Task: Add Vital Proteins Orange Morning Get Up & Glow to the cart.
Action: Mouse moved to (275, 117)
Screenshot: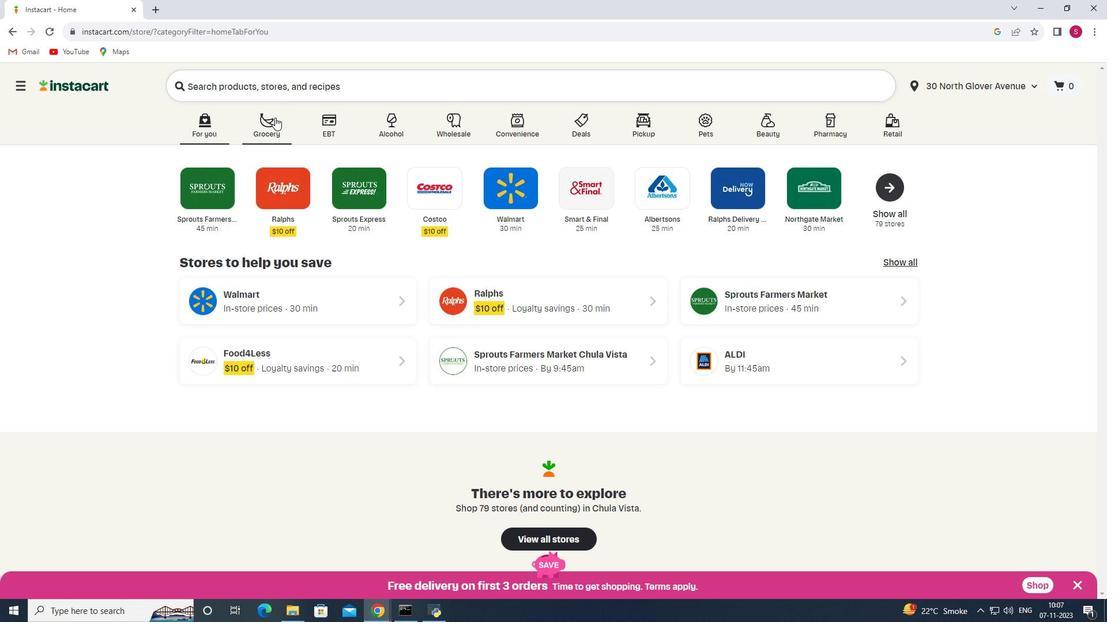 
Action: Mouse pressed left at (275, 117)
Screenshot: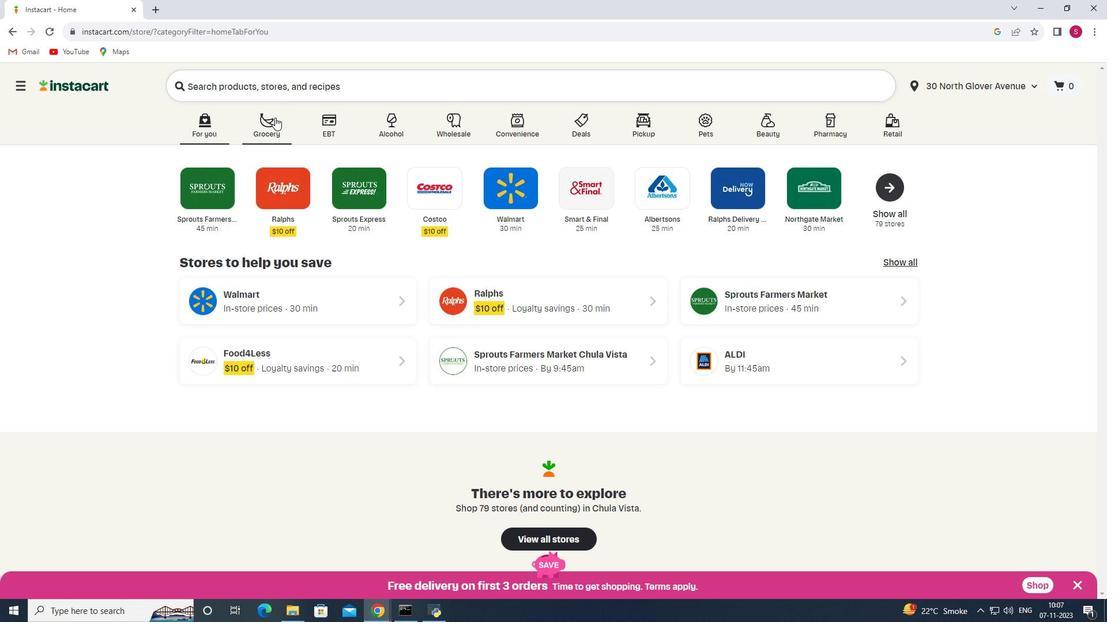
Action: Mouse moved to (279, 323)
Screenshot: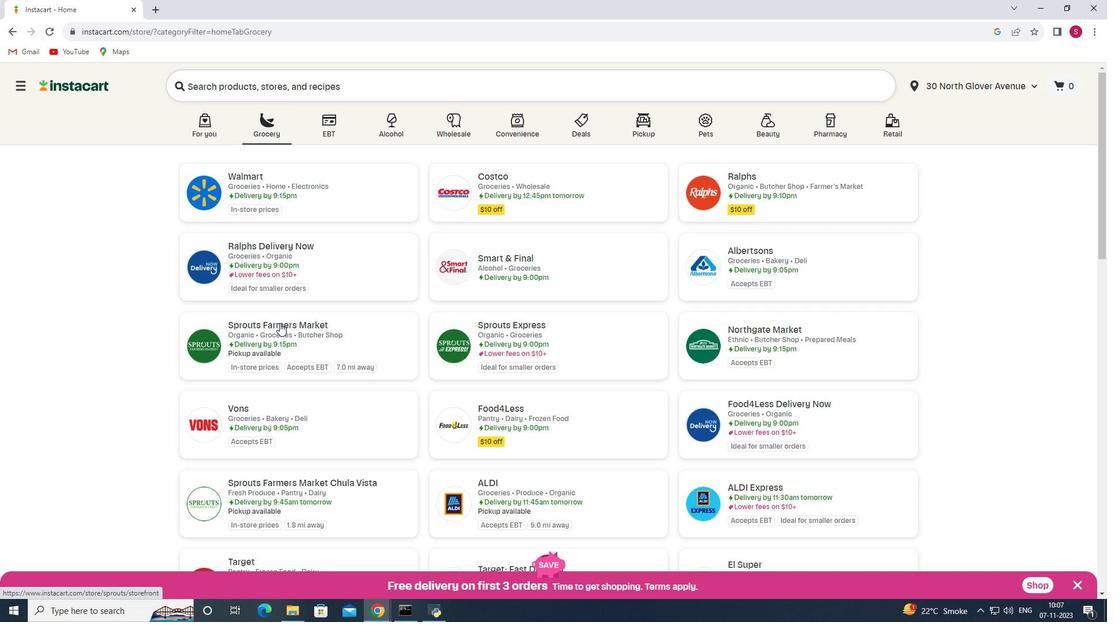 
Action: Mouse pressed left at (279, 323)
Screenshot: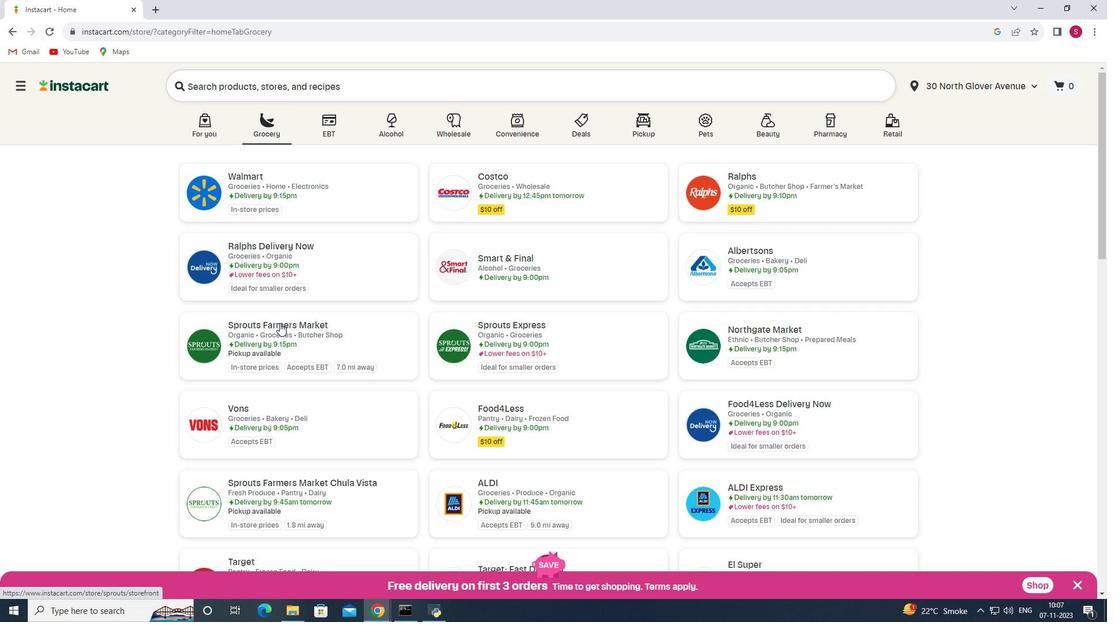 
Action: Mouse moved to (53, 366)
Screenshot: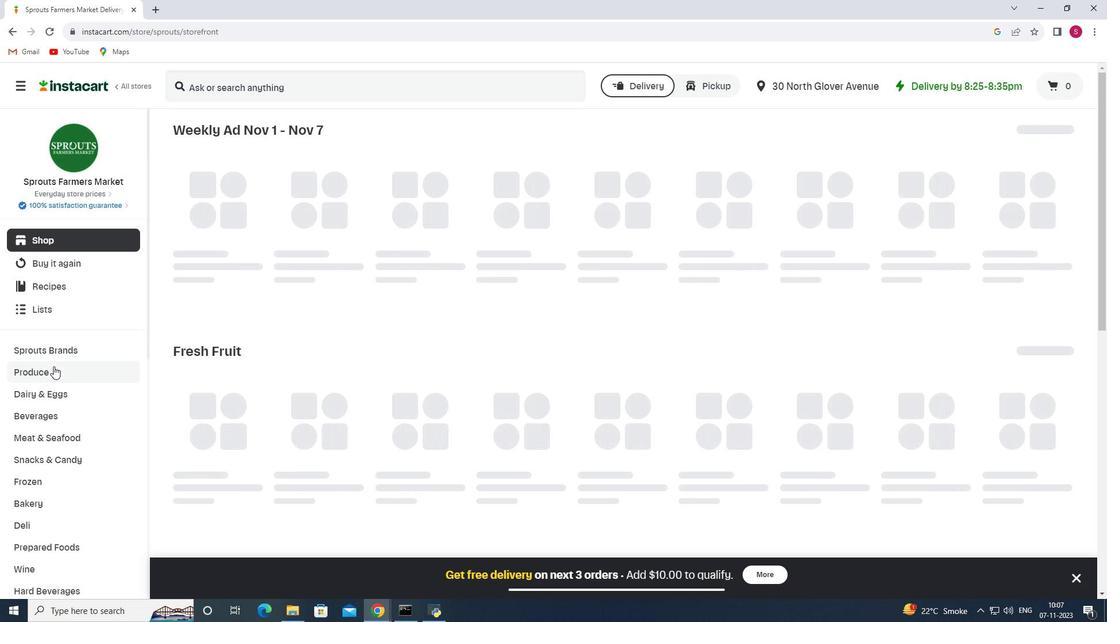 
Action: Mouse scrolled (53, 366) with delta (0, 0)
Screenshot: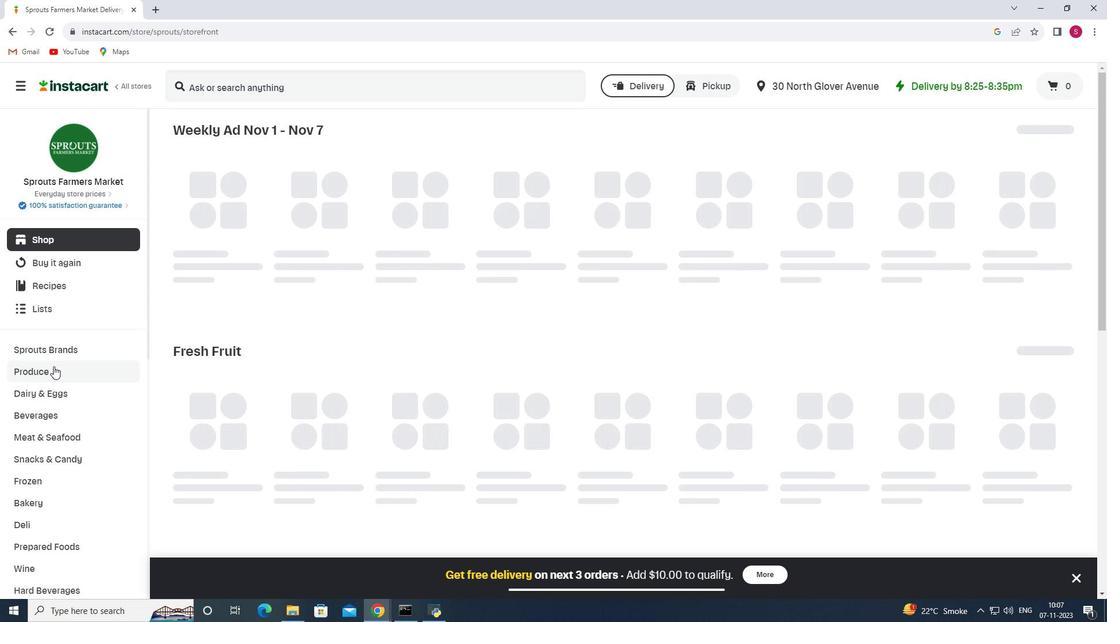 
Action: Mouse scrolled (53, 366) with delta (0, 0)
Screenshot: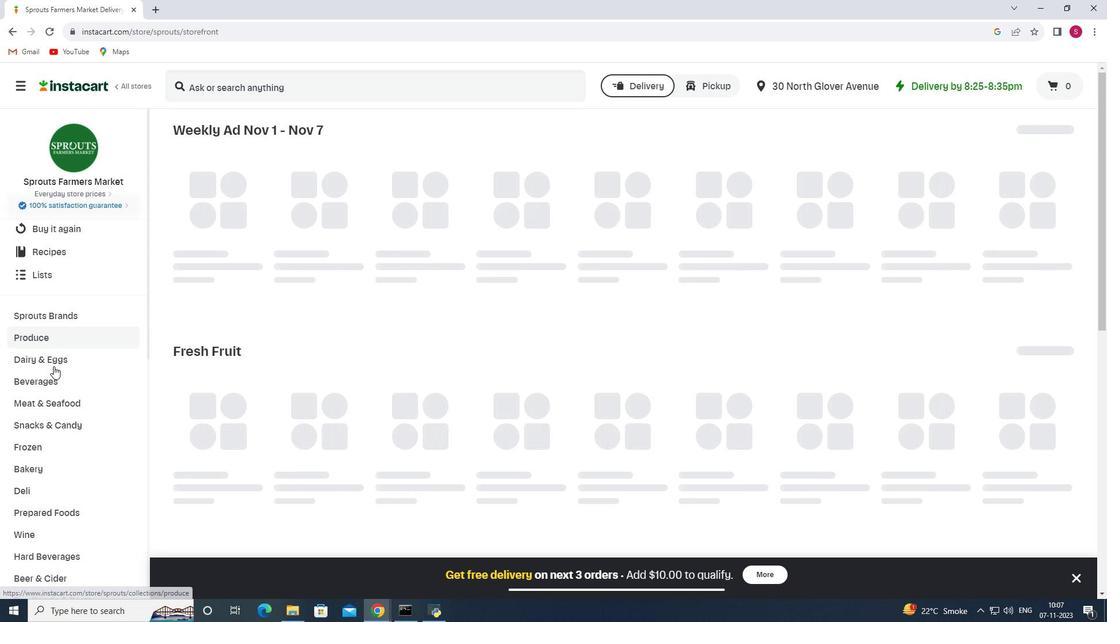 
Action: Mouse scrolled (53, 366) with delta (0, 0)
Screenshot: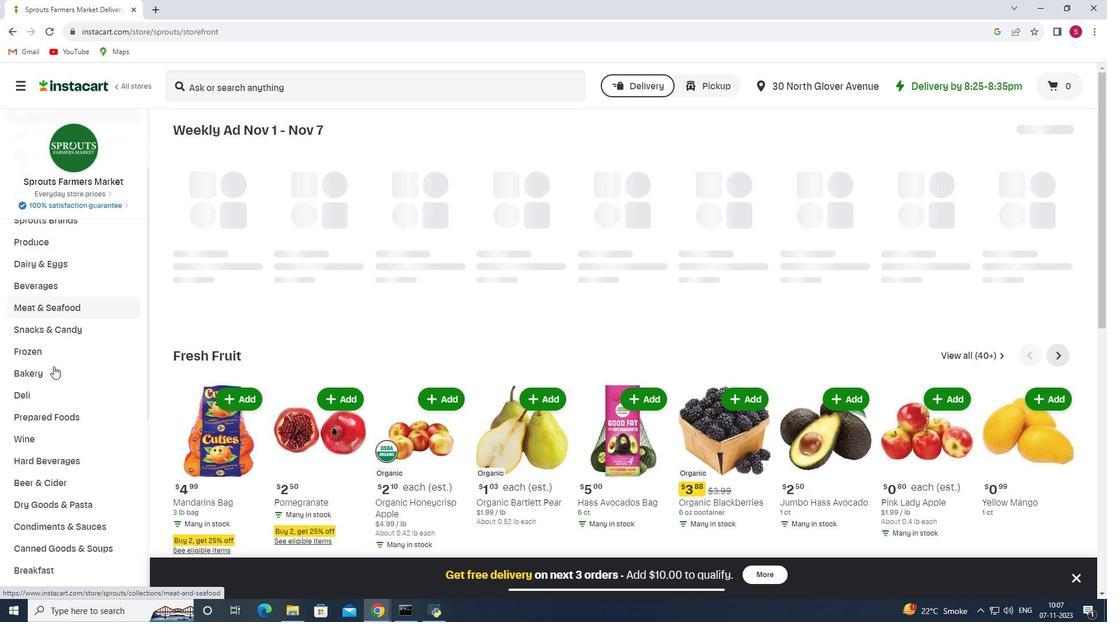 
Action: Mouse scrolled (53, 366) with delta (0, 0)
Screenshot: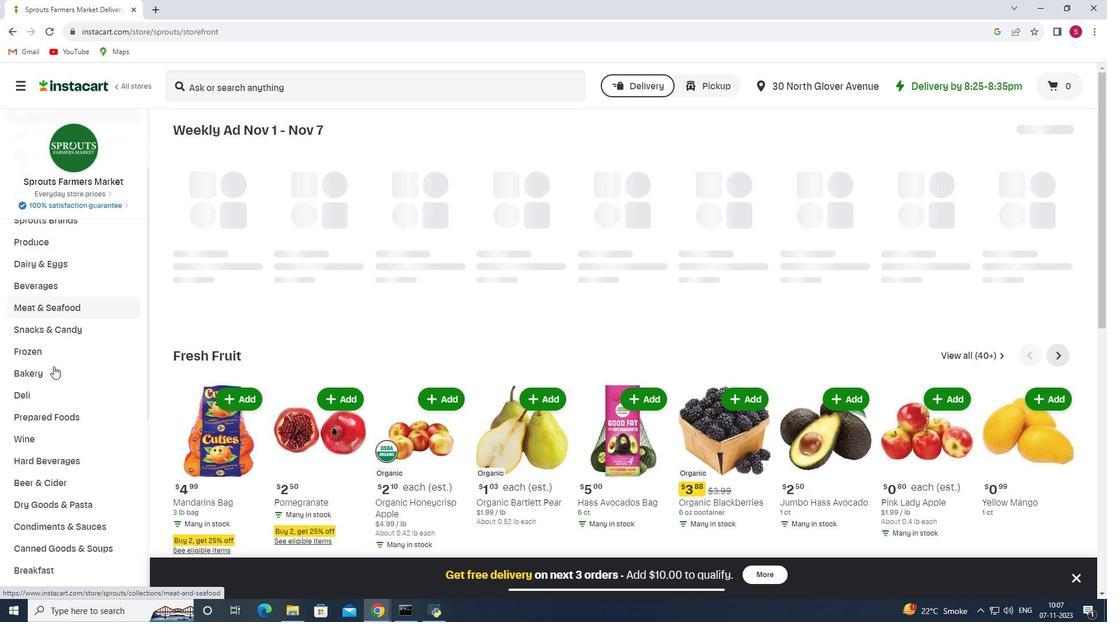 
Action: Mouse scrolled (53, 366) with delta (0, 0)
Screenshot: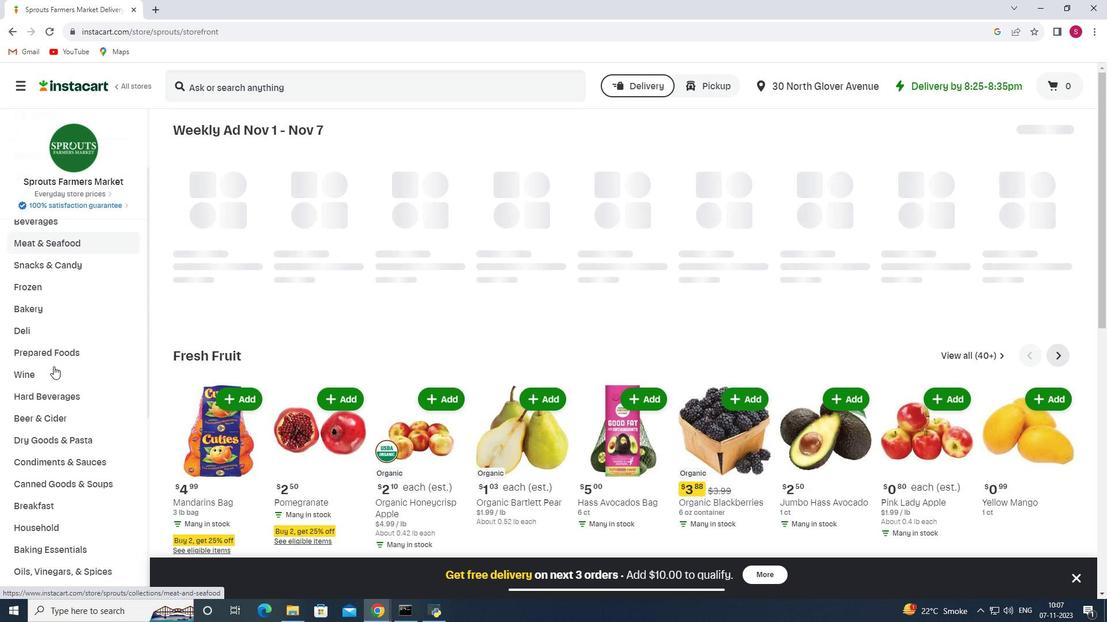 
Action: Mouse scrolled (53, 366) with delta (0, 0)
Screenshot: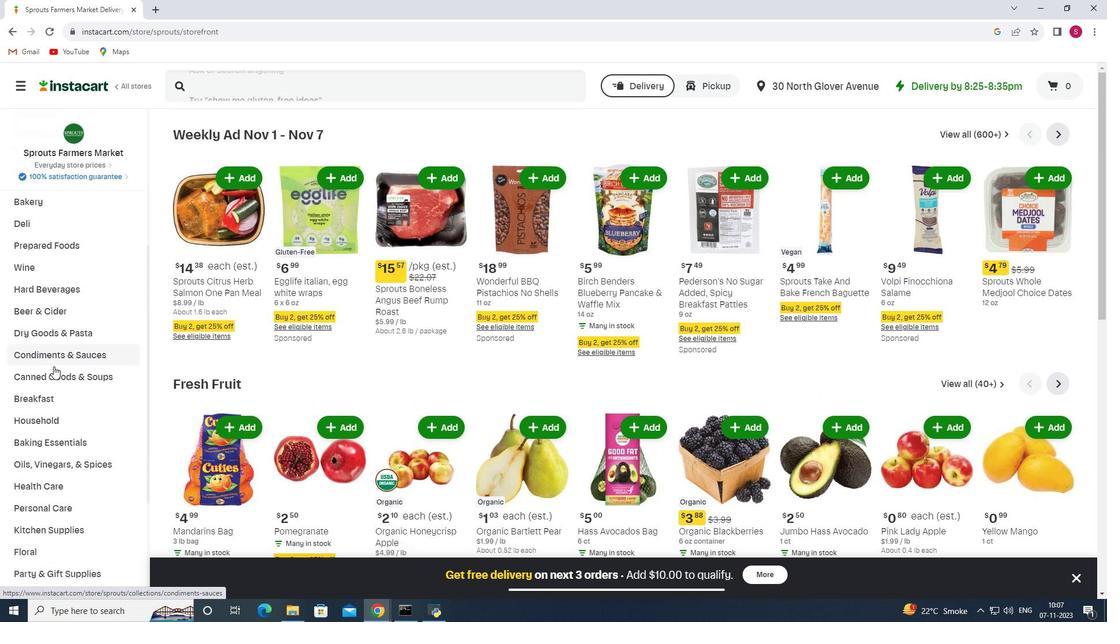 
Action: Mouse scrolled (53, 366) with delta (0, 0)
Screenshot: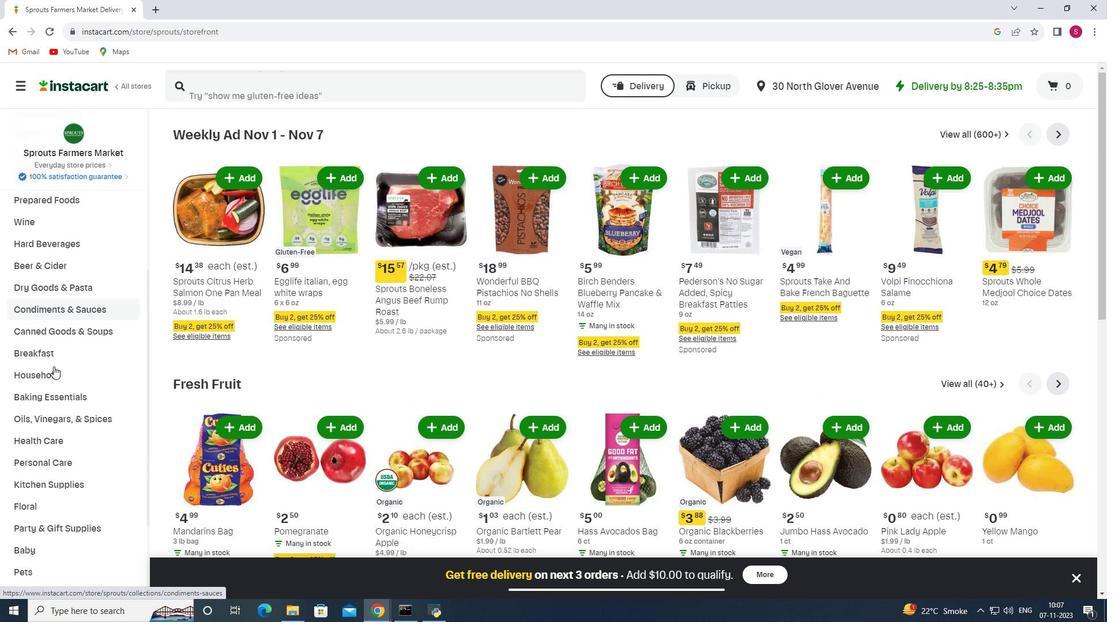 
Action: Mouse moved to (55, 377)
Screenshot: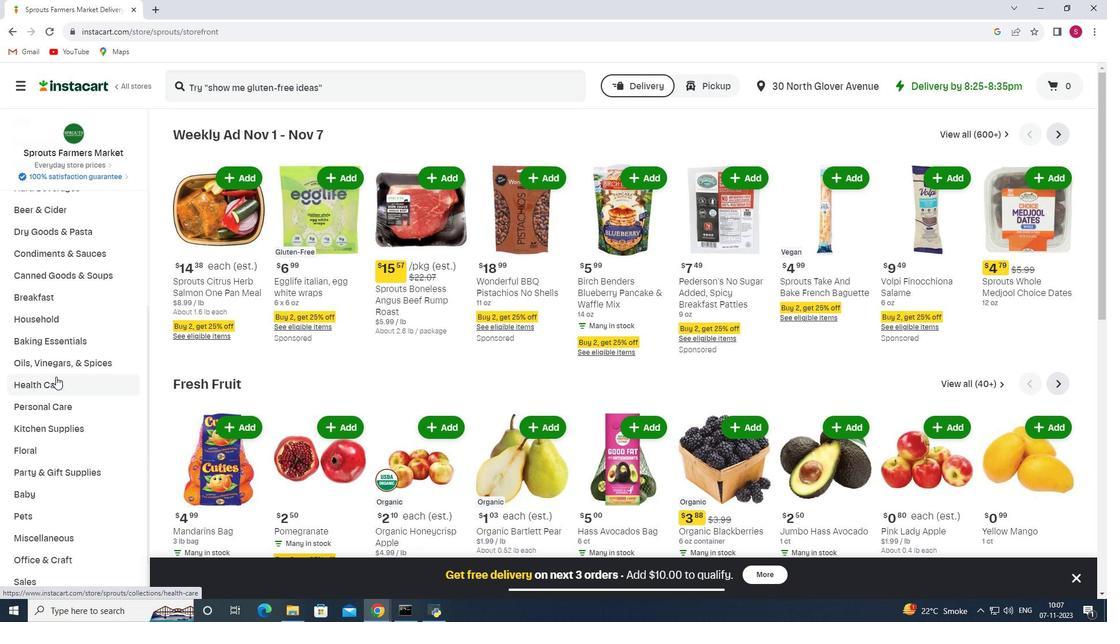 
Action: Mouse pressed left at (55, 377)
Screenshot: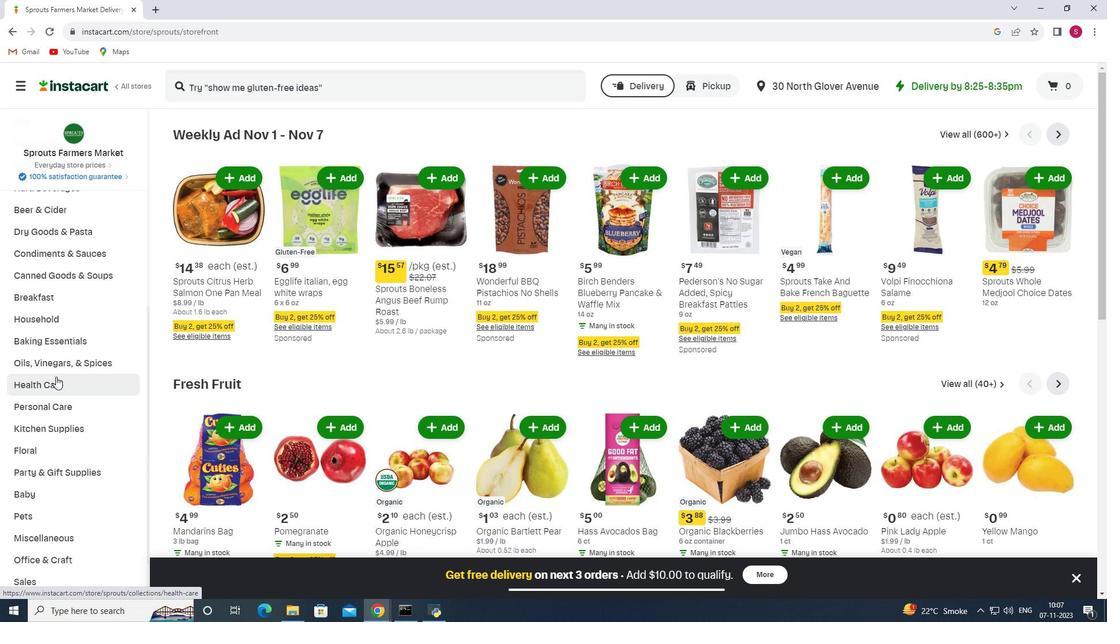 
Action: Mouse moved to (391, 160)
Screenshot: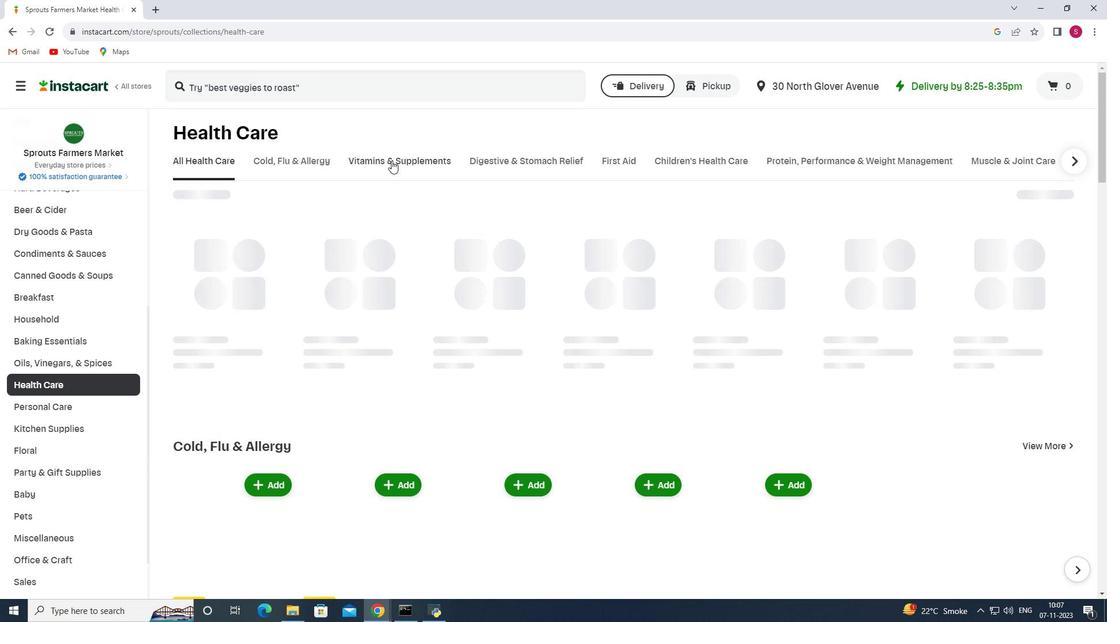 
Action: Mouse pressed left at (391, 160)
Screenshot: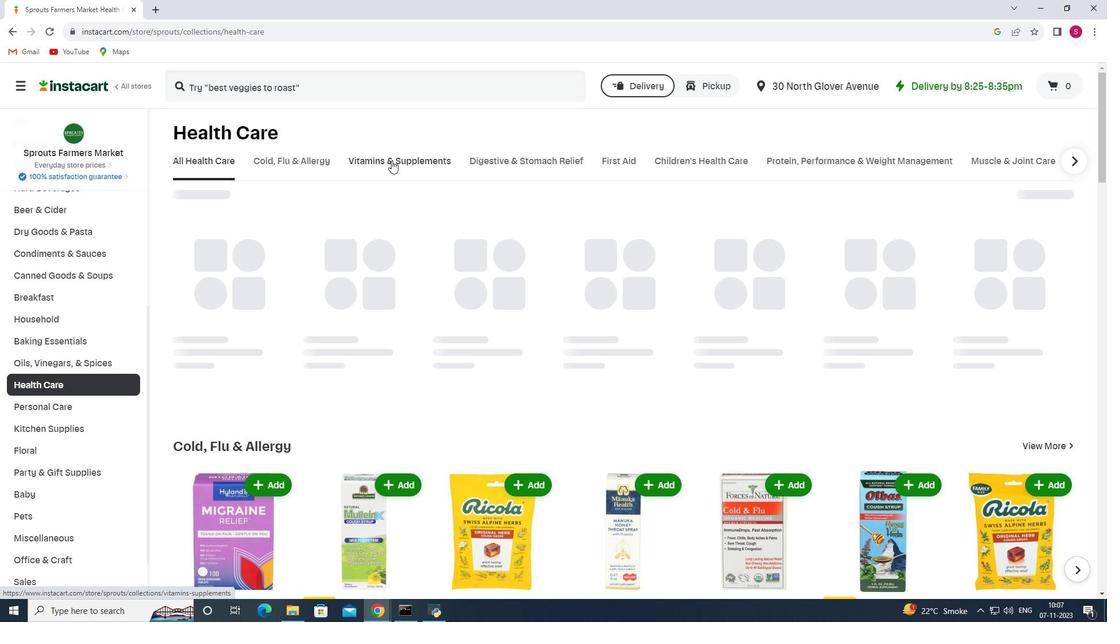 
Action: Mouse moved to (455, 208)
Screenshot: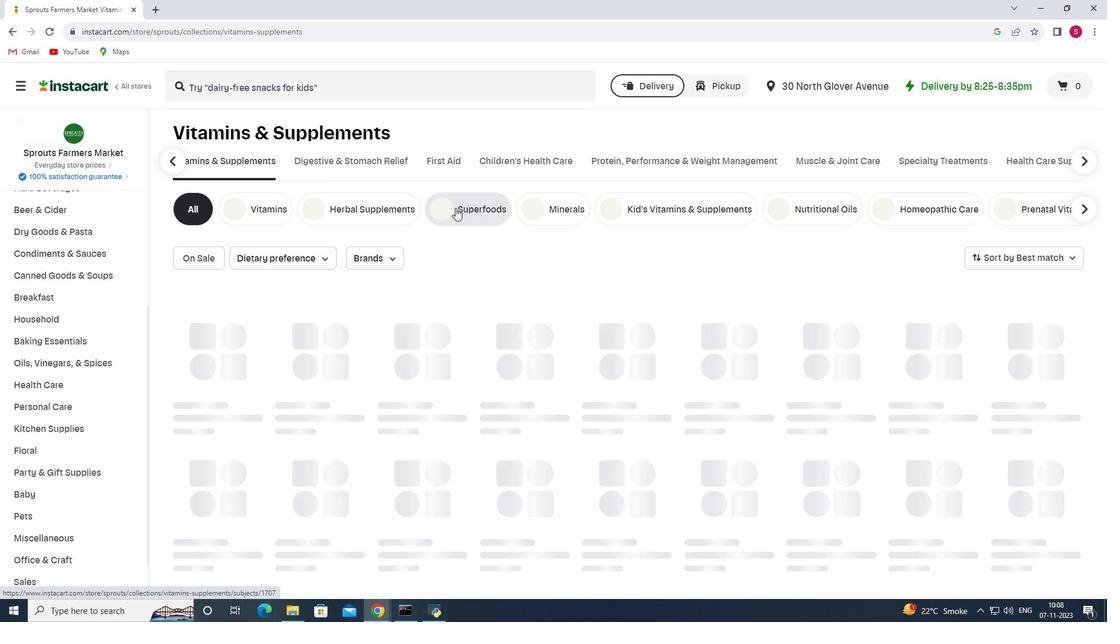 
Action: Mouse pressed left at (455, 208)
Screenshot: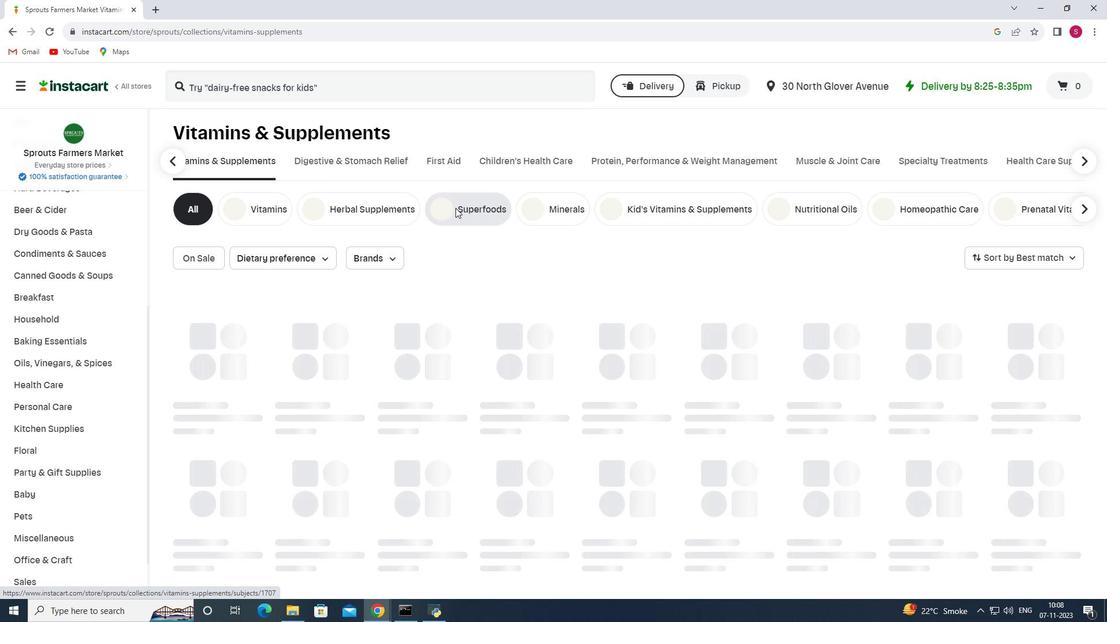 
Action: Mouse moved to (362, 88)
Screenshot: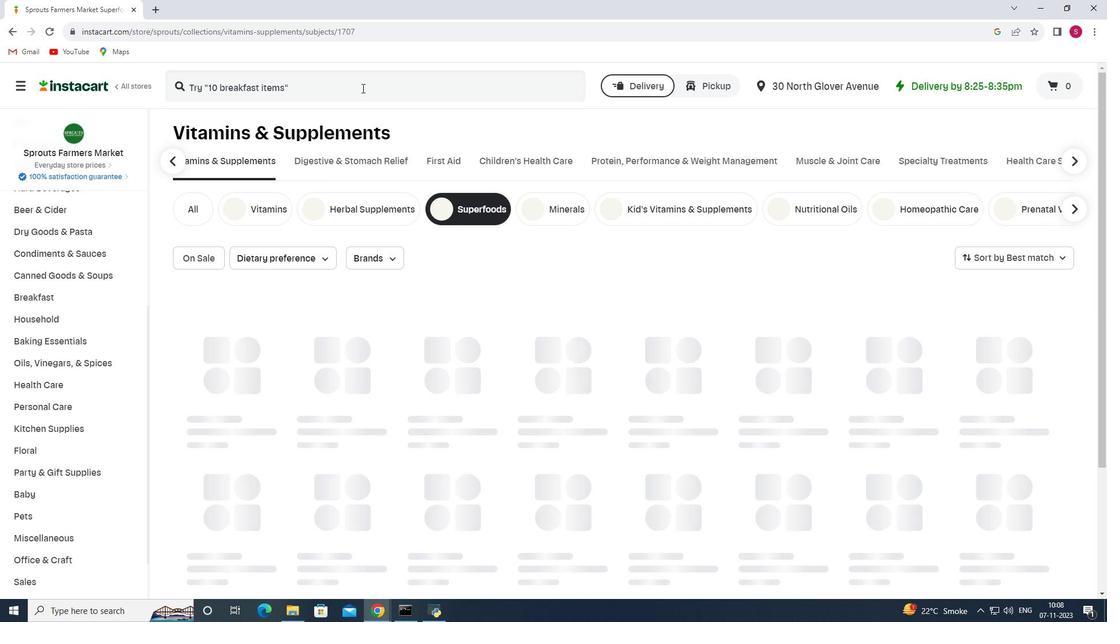 
Action: Mouse pressed left at (362, 88)
Screenshot: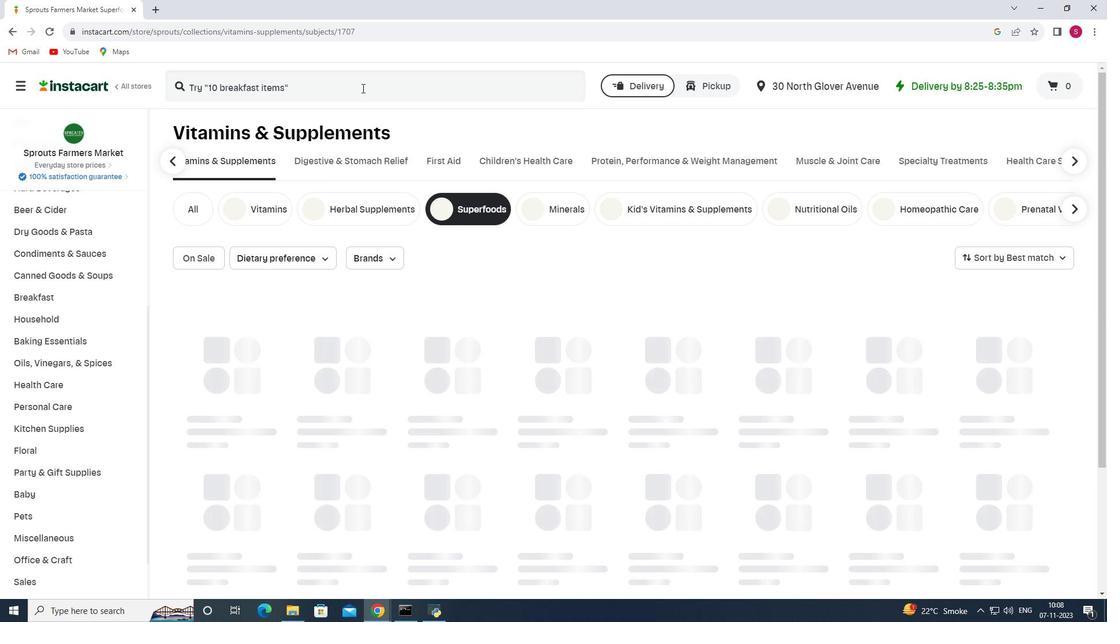 
Action: Key pressed <Key.shift>Vital<Key.space><Key.shift>Proteins<Key.space><Key.shift>Orange<Key.space><Key.shift>Morning<Key.space><Key.shift>Get<Key.space><Key.shift>Up<Key.space><Key.shift><Key.shift><Key.shift><Key.shift><Key.shift><Key.shift><Key.shift><Key.shift><Key.shift><Key.shift><Key.shift><Key.shift><Key.shift>&<Key.space><Key.shift>Glow<Key.enter>
Screenshot: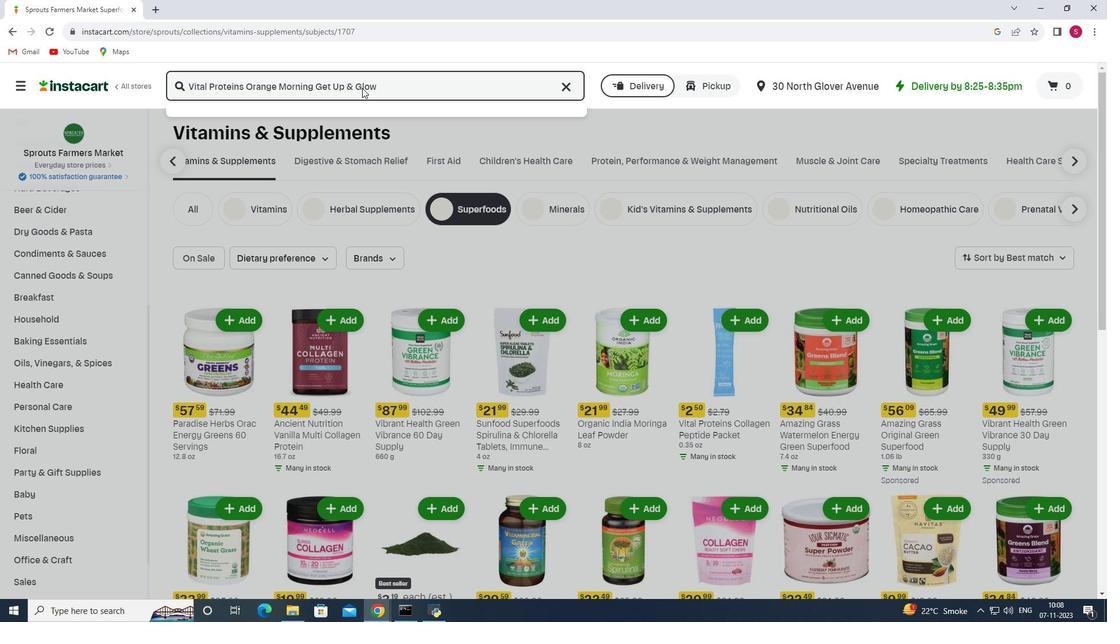 
Action: Mouse moved to (415, 171)
Screenshot: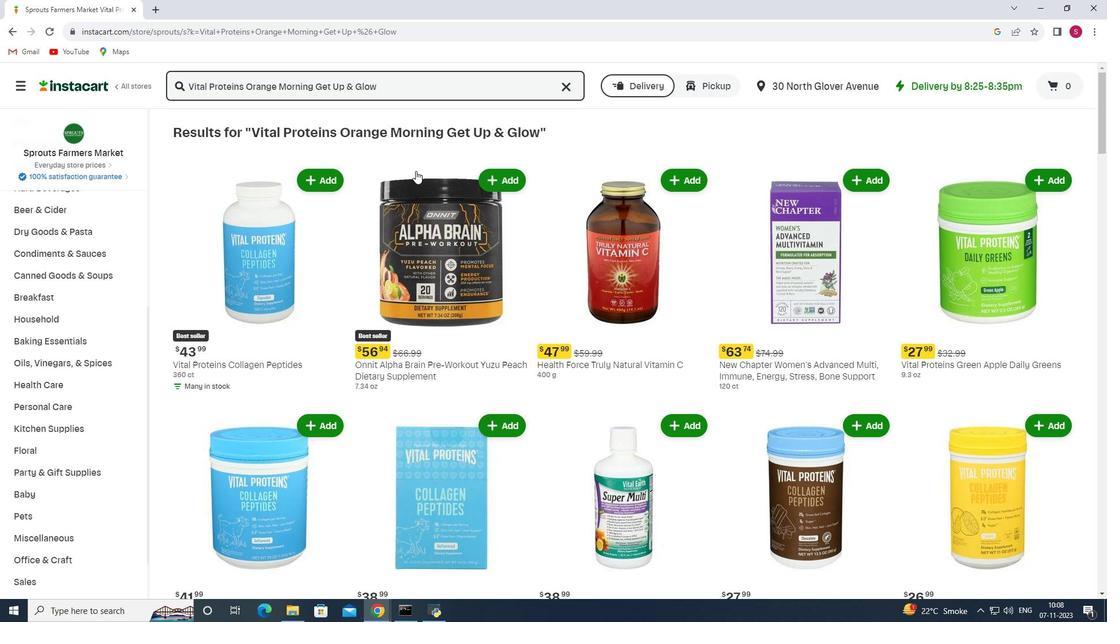 
Action: Mouse scrolled (415, 170) with delta (0, 0)
Screenshot: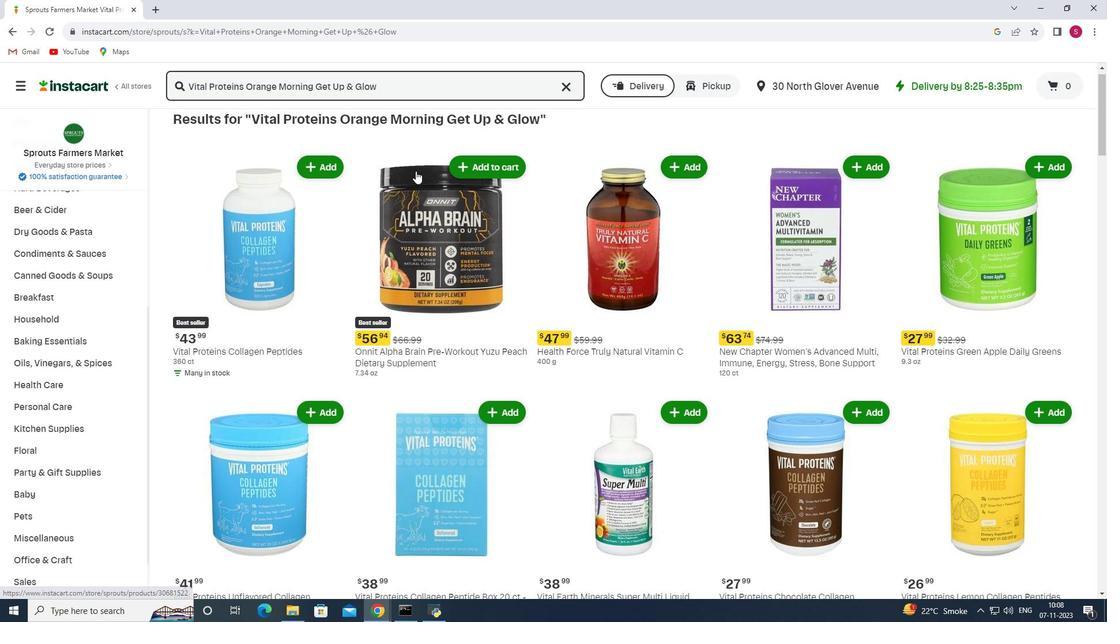 
Action: Mouse scrolled (415, 170) with delta (0, 0)
Screenshot: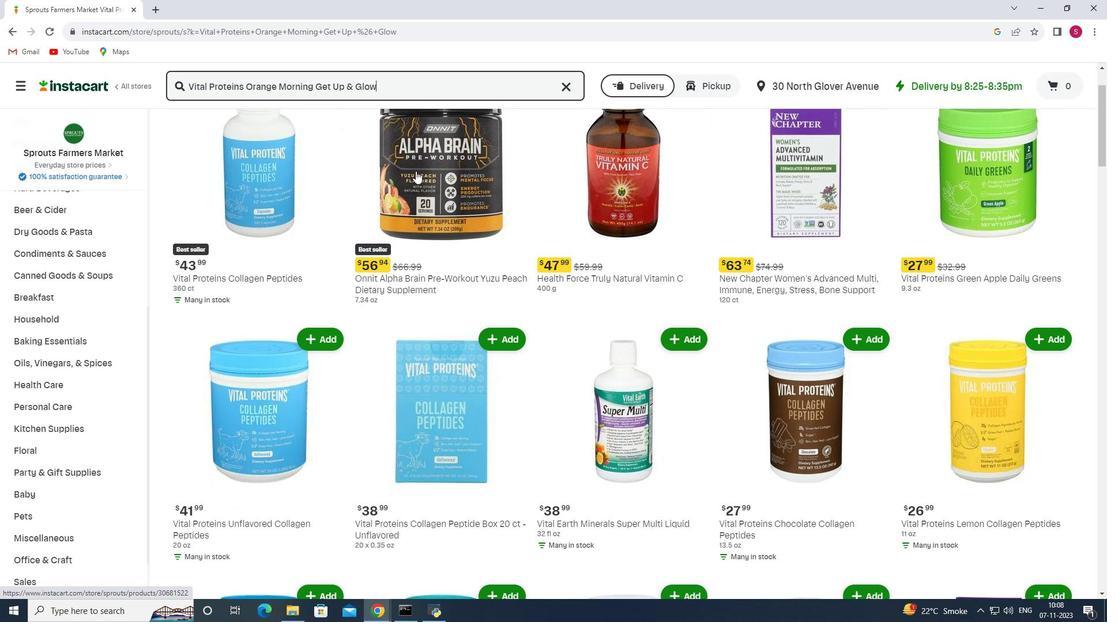 
Action: Mouse scrolled (415, 170) with delta (0, 0)
Screenshot: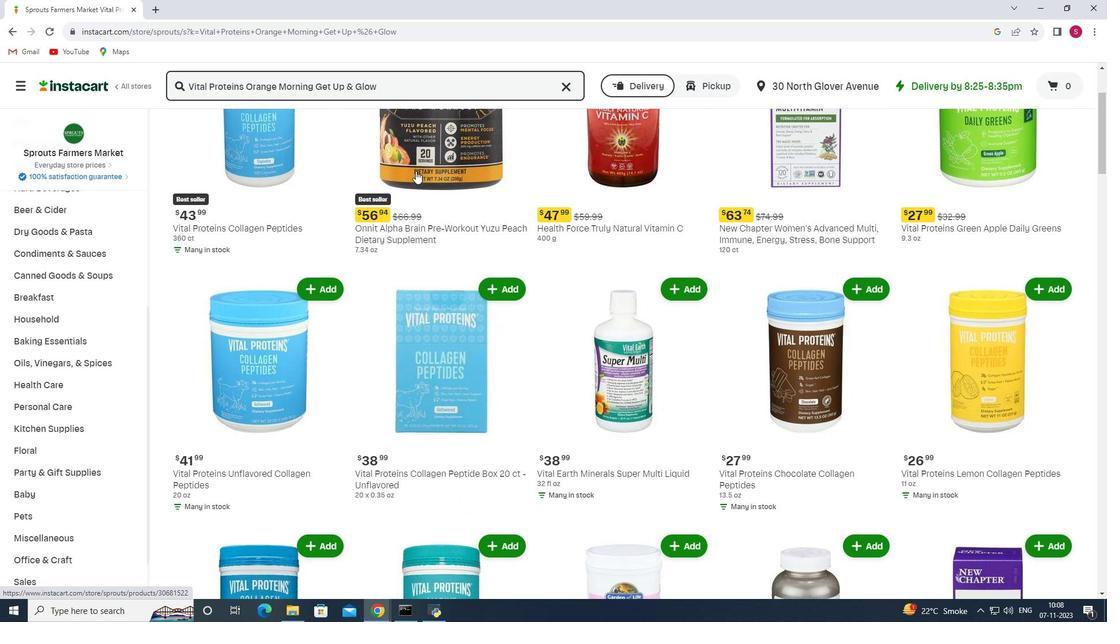 
Action: Mouse scrolled (415, 170) with delta (0, 0)
Screenshot: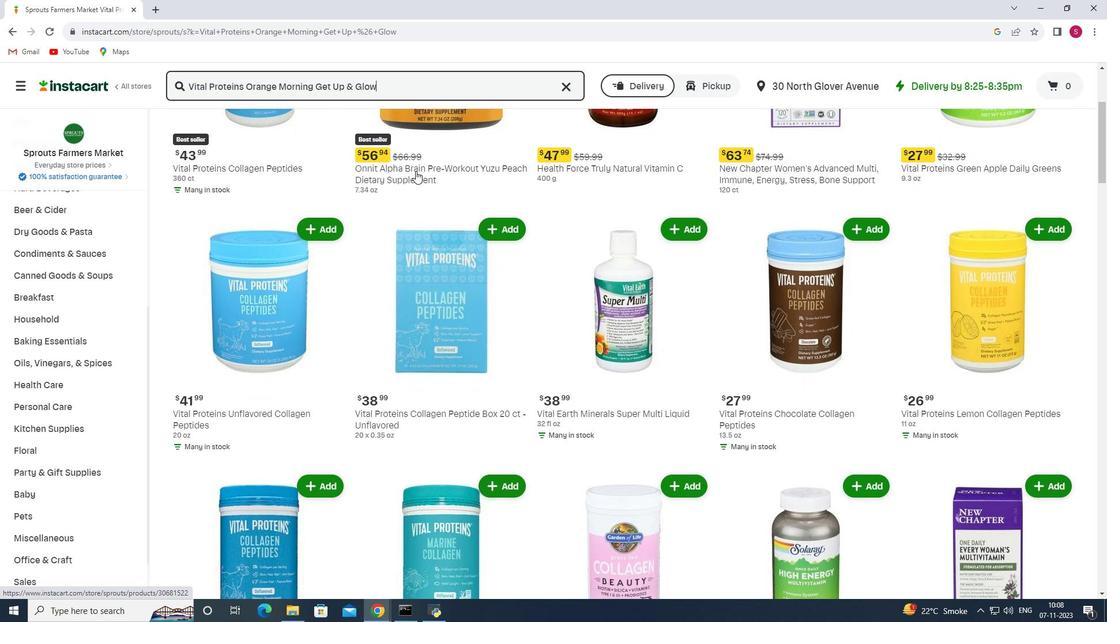 
Action: Mouse moved to (438, 175)
Screenshot: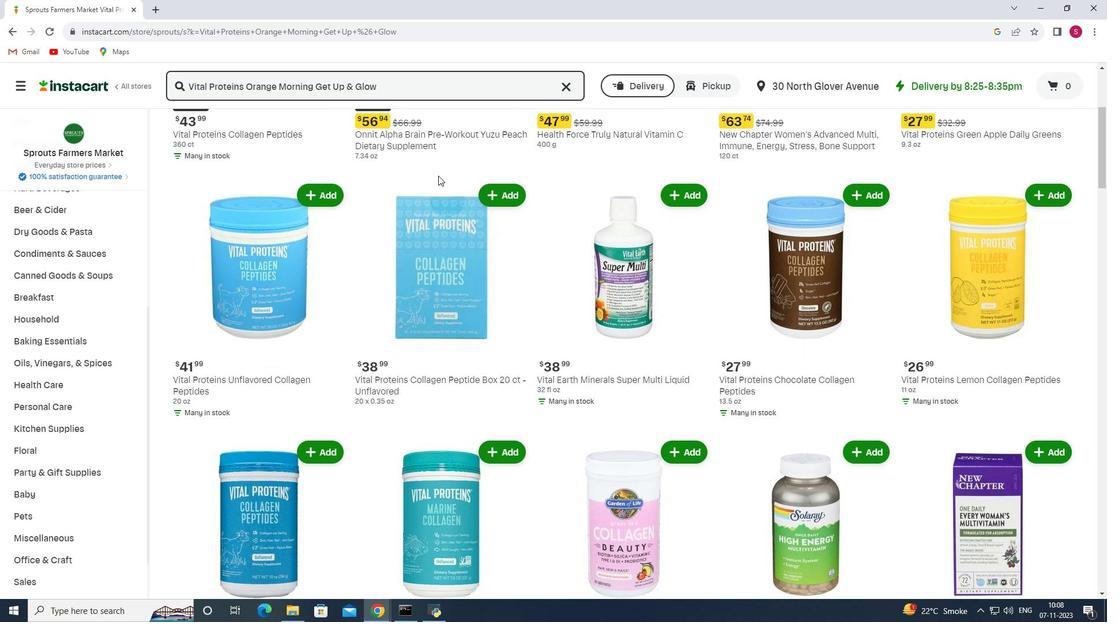 
Action: Mouse scrolled (438, 175) with delta (0, 0)
Screenshot: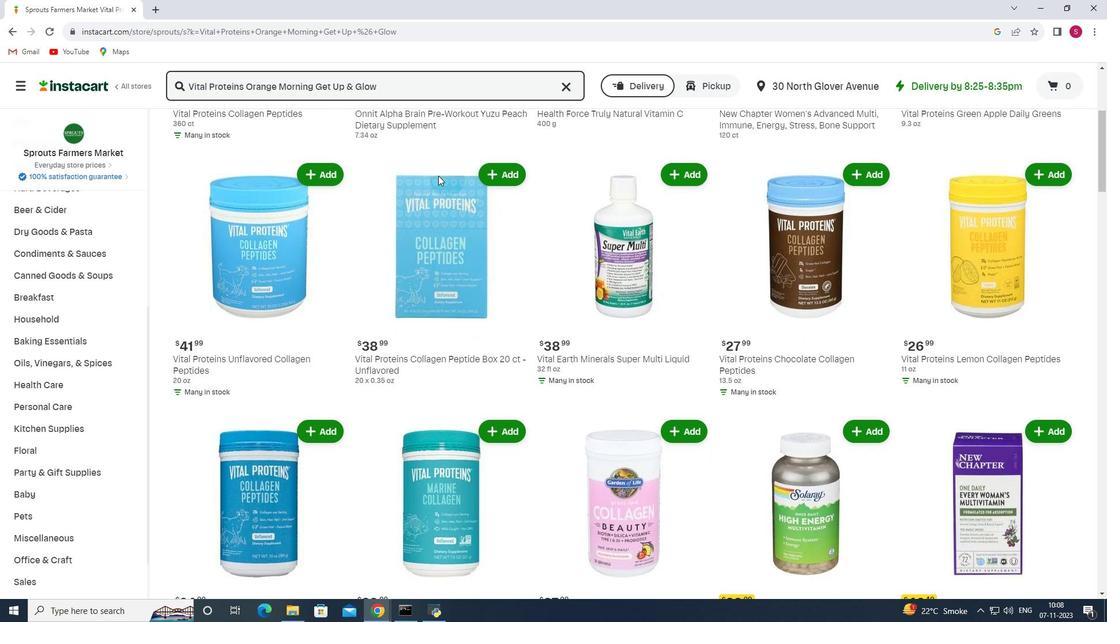 
Action: Mouse moved to (452, 176)
Screenshot: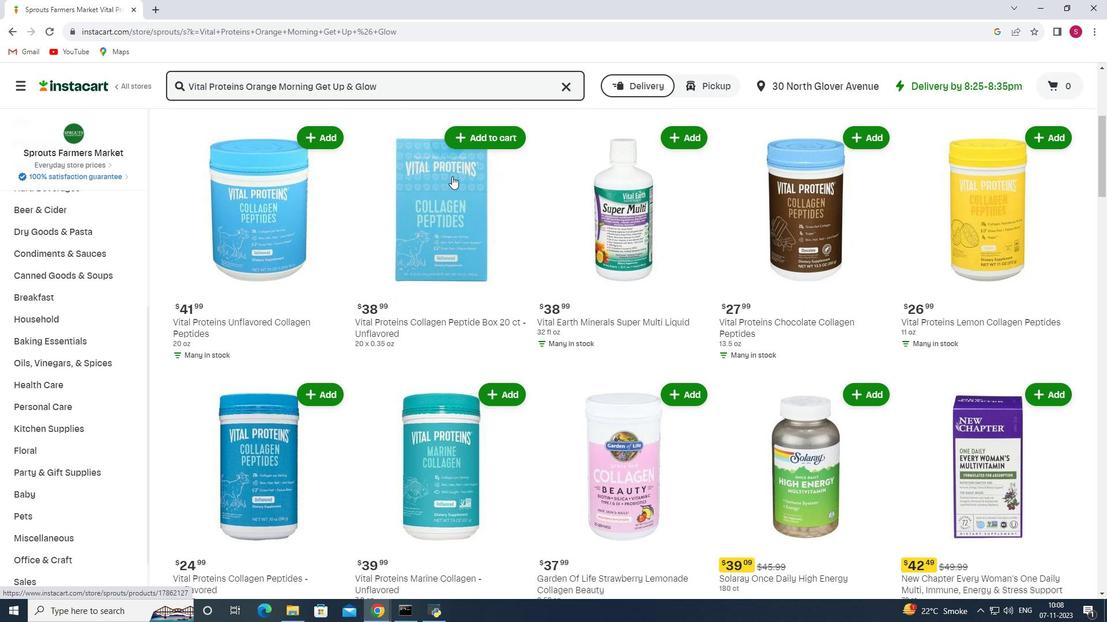 
Action: Mouse scrolled (452, 175) with delta (0, 0)
Screenshot: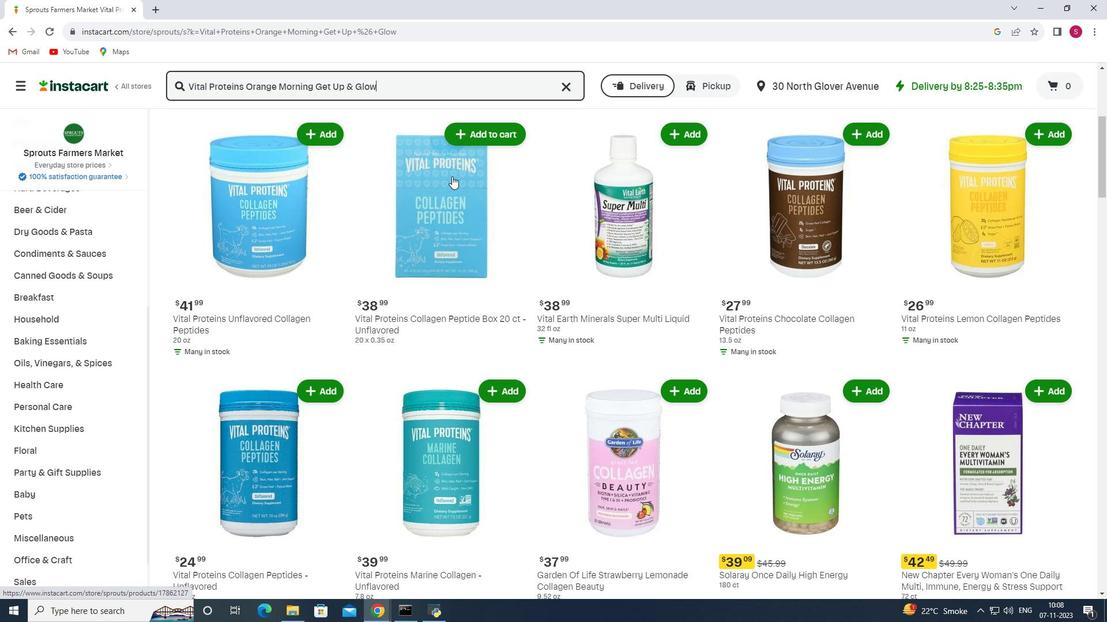 
Action: Mouse scrolled (452, 175) with delta (0, 0)
Screenshot: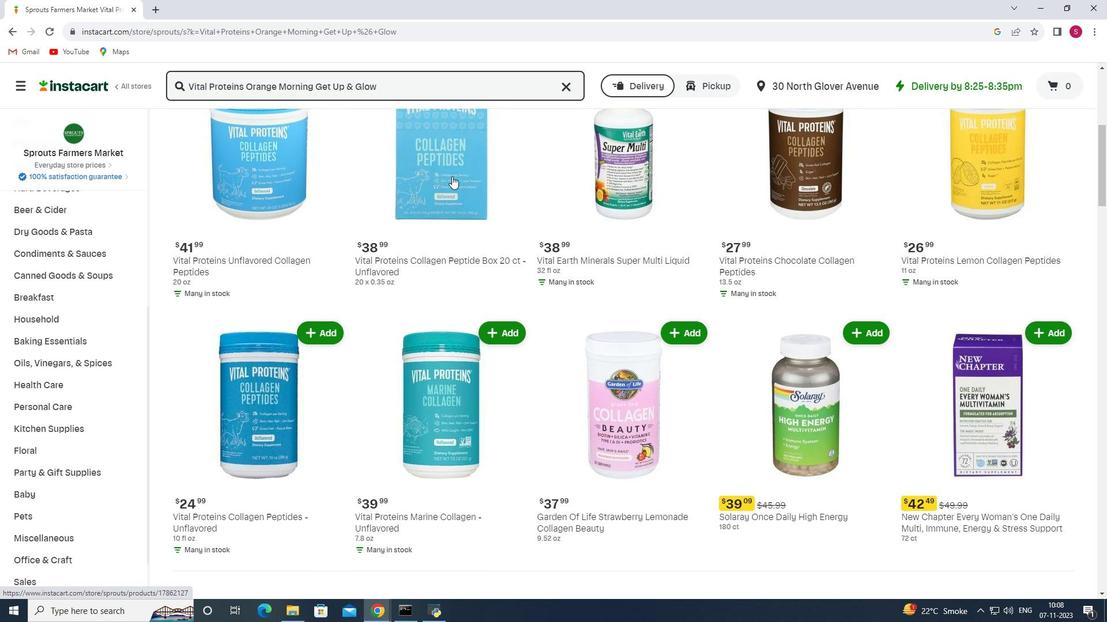 
Action: Mouse scrolled (452, 175) with delta (0, 0)
Screenshot: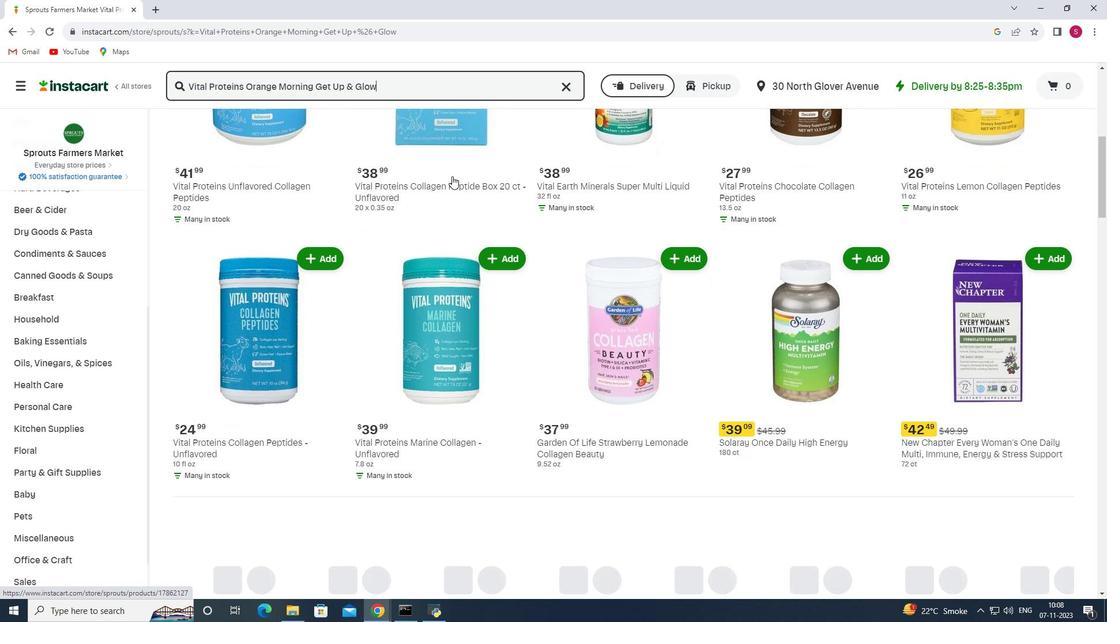 
Action: Mouse scrolled (452, 175) with delta (0, 0)
Screenshot: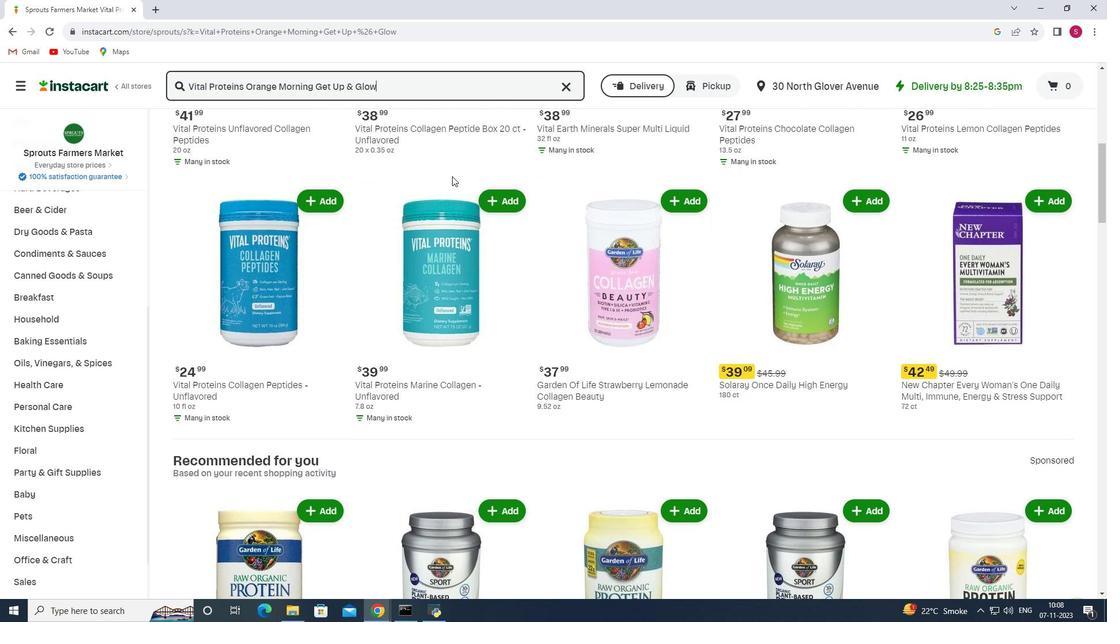 
Action: Mouse scrolled (452, 175) with delta (0, 0)
Screenshot: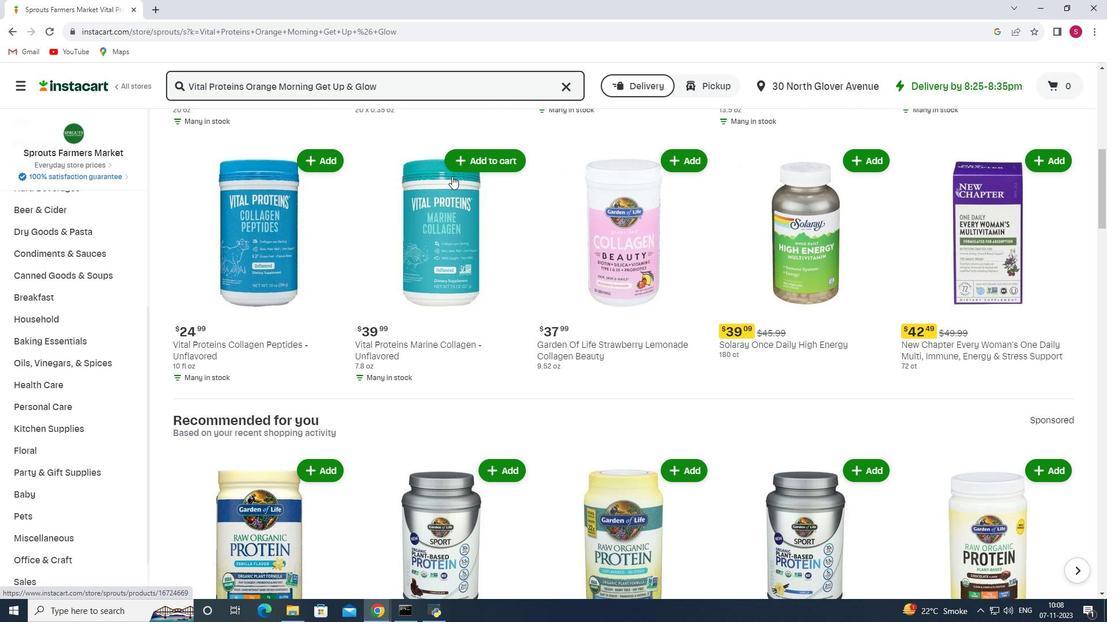 
Action: Mouse scrolled (452, 175) with delta (0, 0)
Screenshot: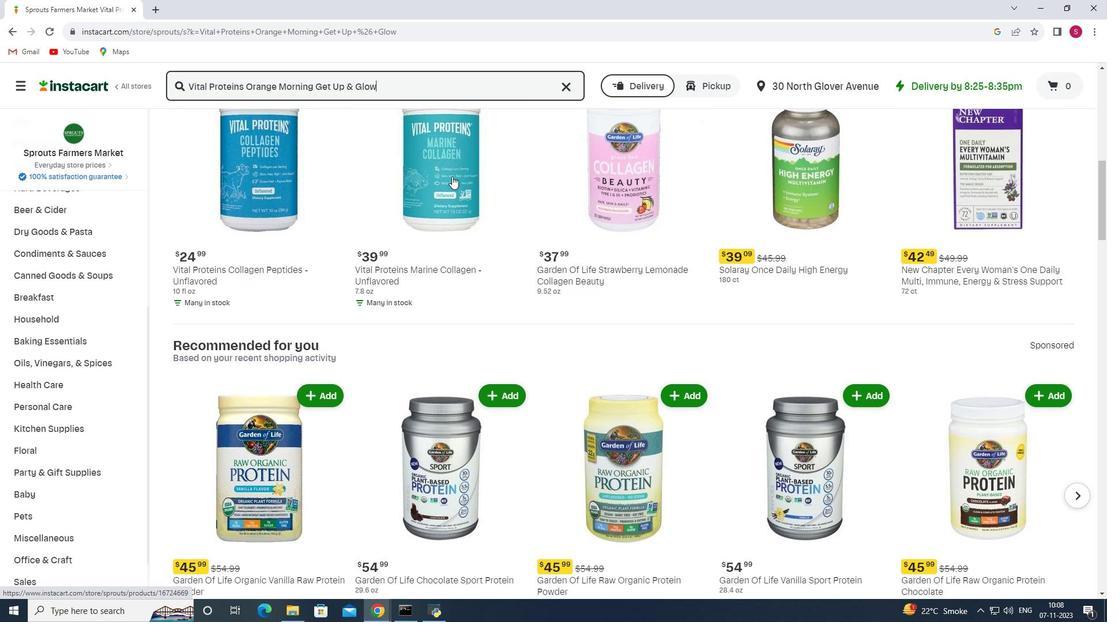 
Action: Mouse scrolled (452, 175) with delta (0, 0)
Screenshot: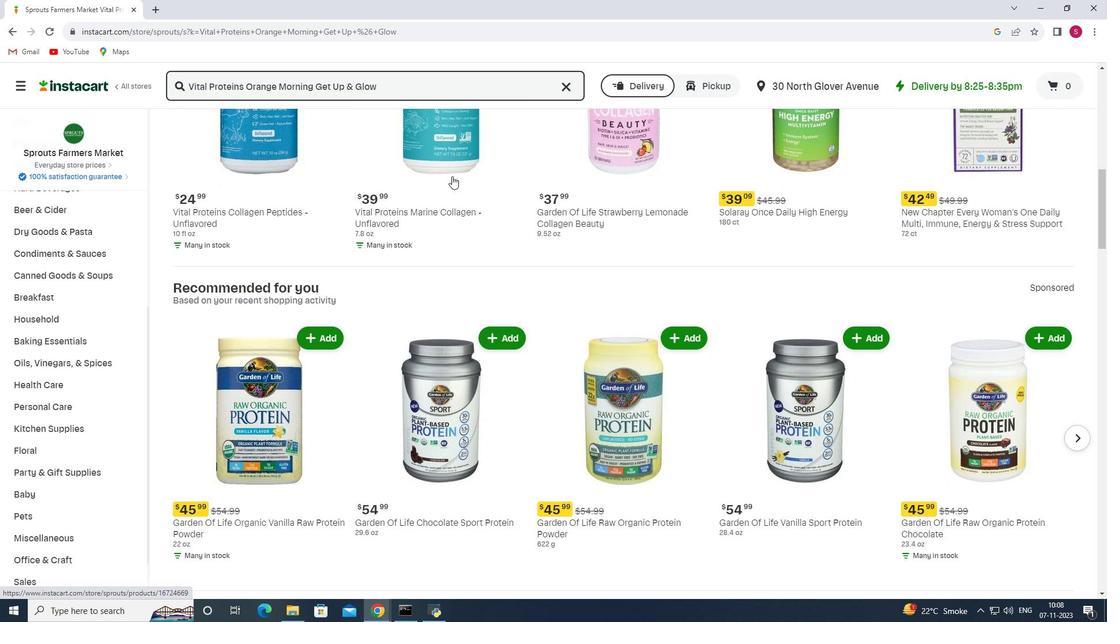 
Action: Mouse scrolled (452, 175) with delta (0, 0)
Screenshot: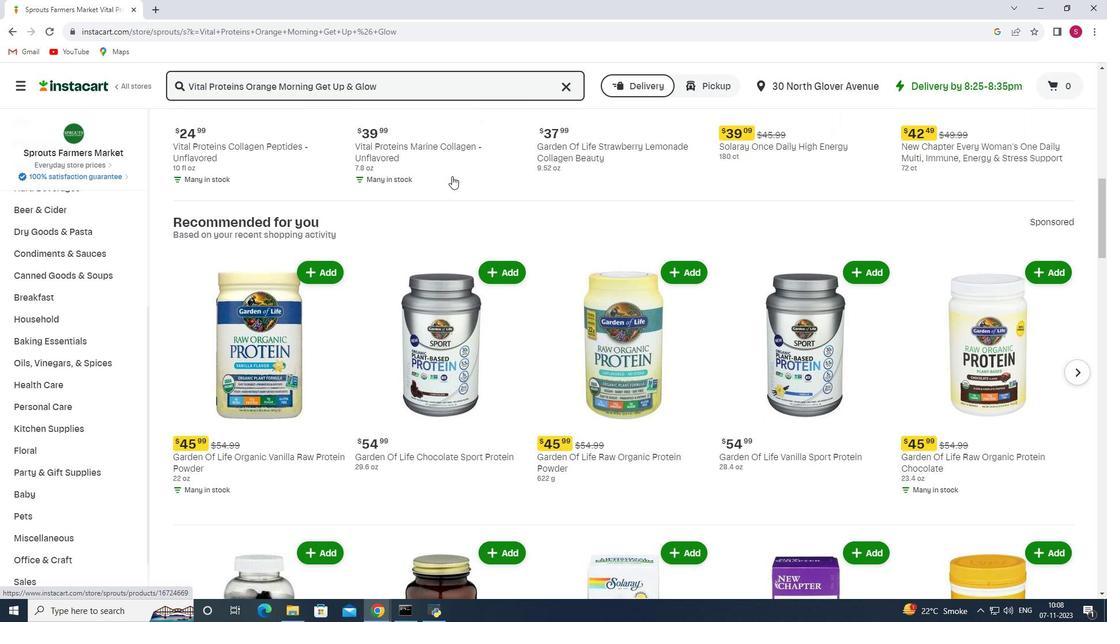 
Action: Mouse scrolled (452, 175) with delta (0, 0)
Screenshot: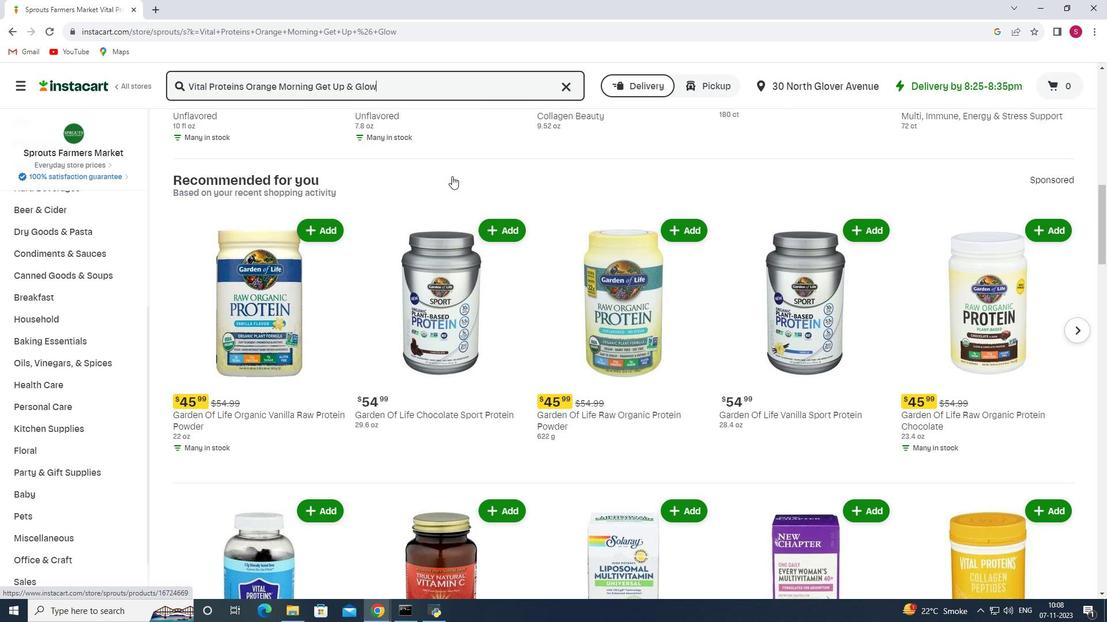 
Action: Mouse moved to (460, 176)
Screenshot: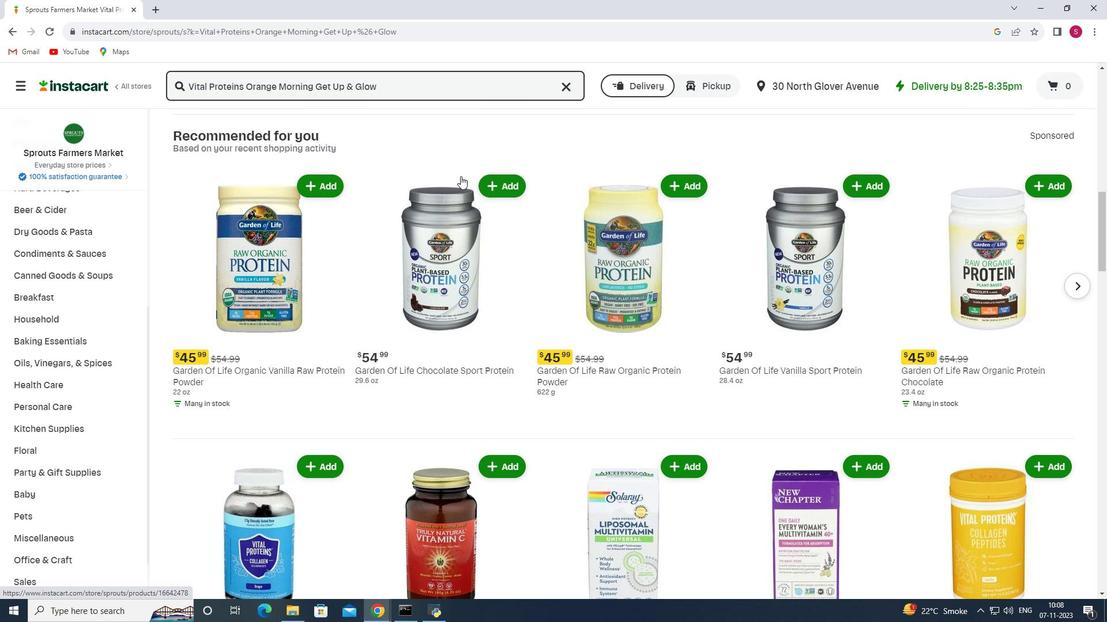 
Action: Mouse scrolled (460, 175) with delta (0, 0)
Screenshot: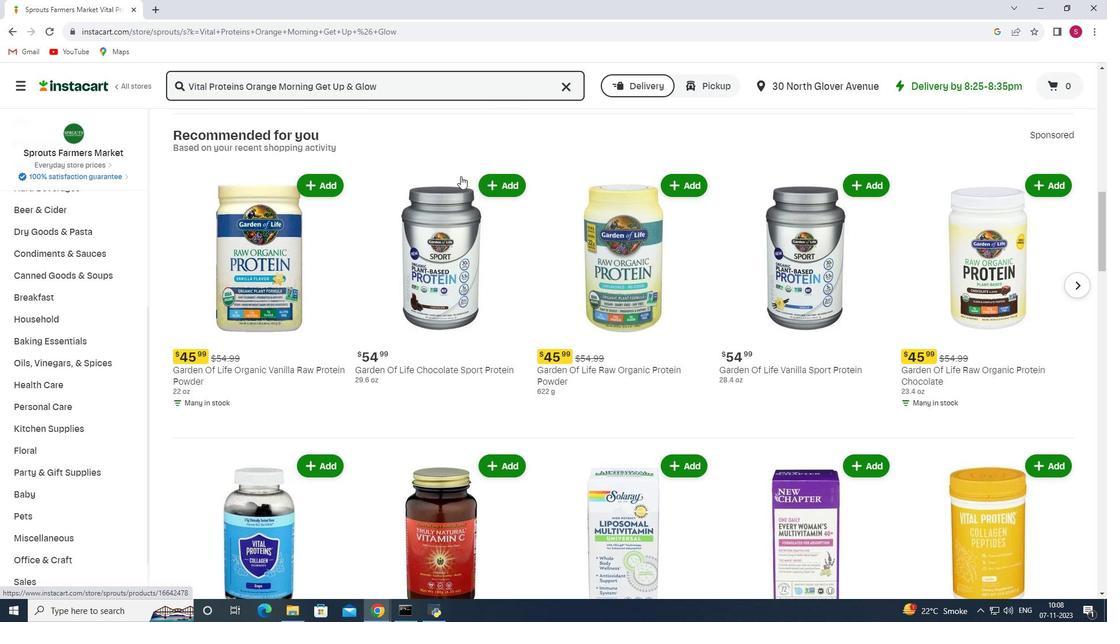 
Action: Mouse moved to (461, 177)
Screenshot: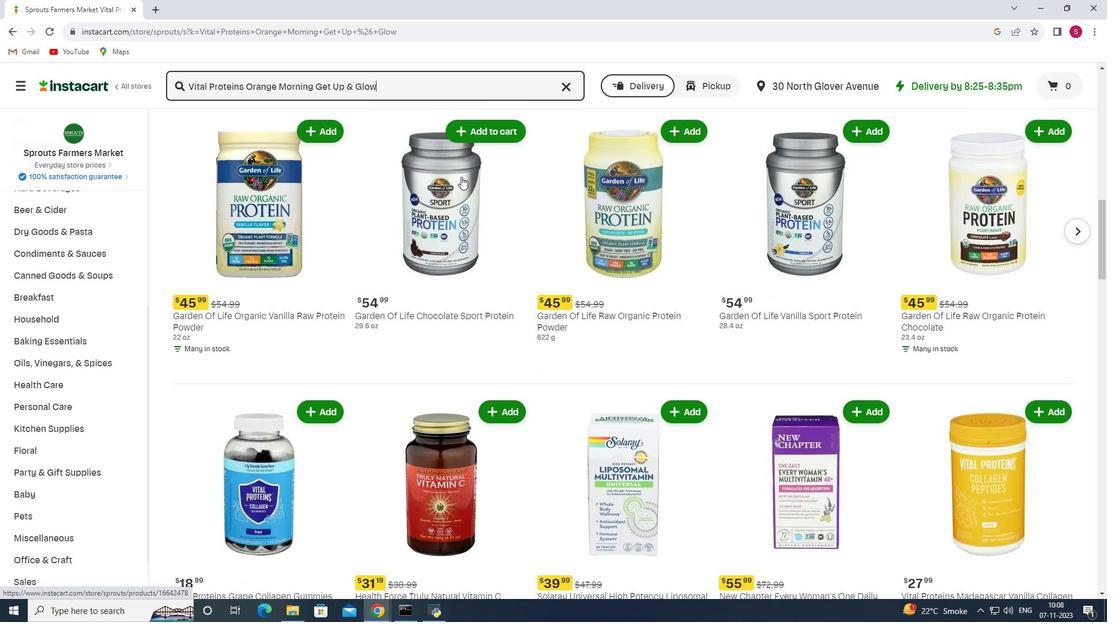 
Action: Mouse scrolled (461, 176) with delta (0, 0)
Screenshot: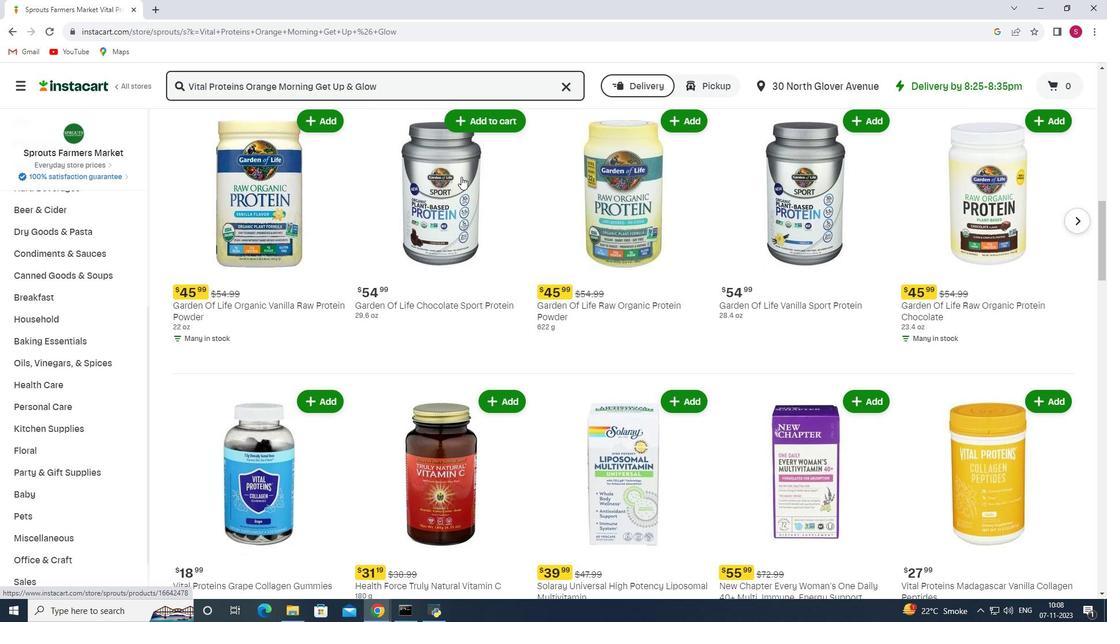 
Action: Mouse scrolled (461, 176) with delta (0, 0)
Screenshot: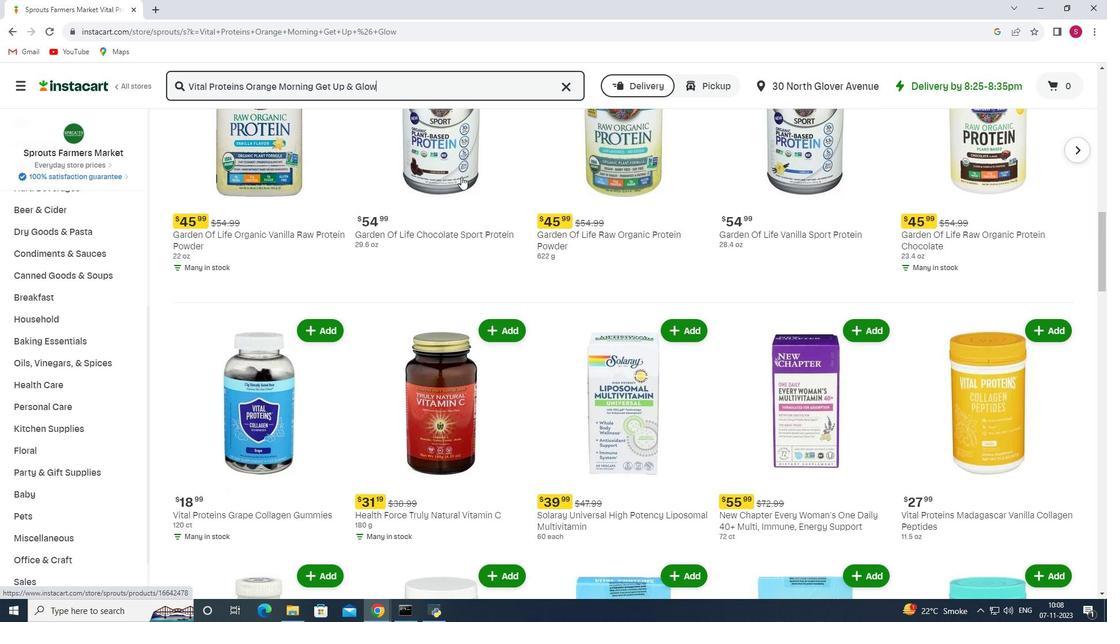 
Action: Mouse scrolled (461, 176) with delta (0, 0)
Screenshot: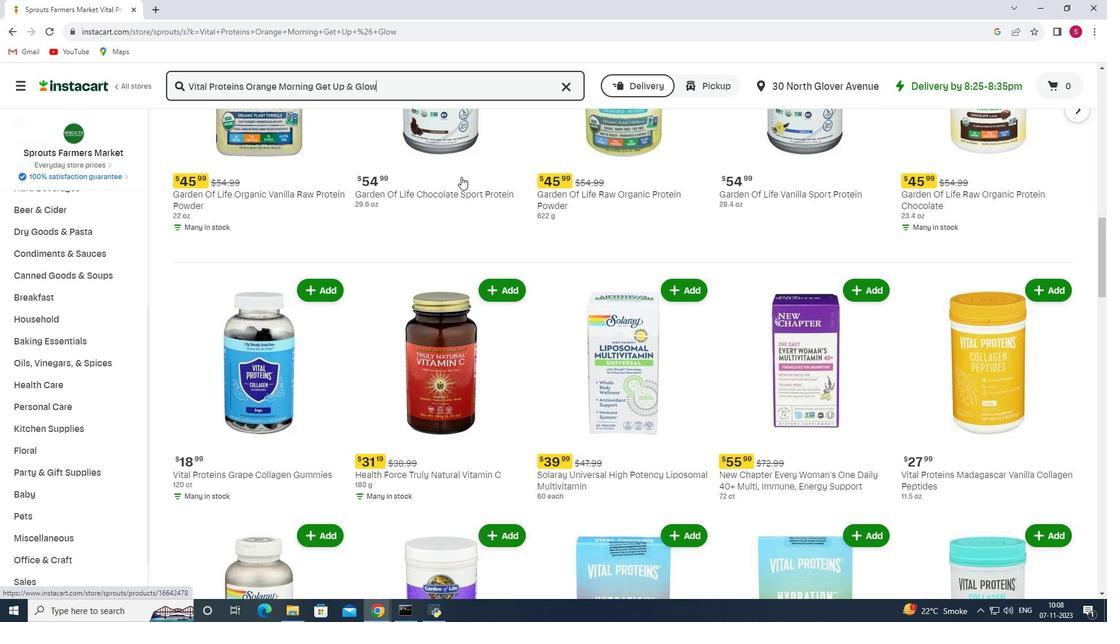 
Action: Mouse scrolled (461, 176) with delta (0, 0)
Screenshot: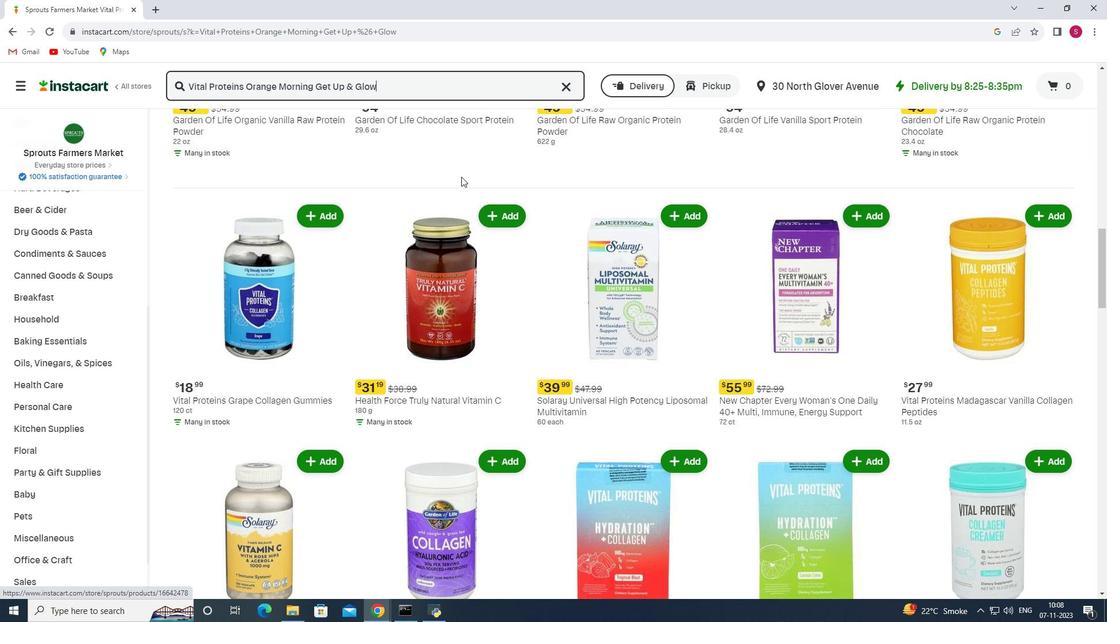 
Action: Mouse scrolled (461, 176) with delta (0, 0)
Screenshot: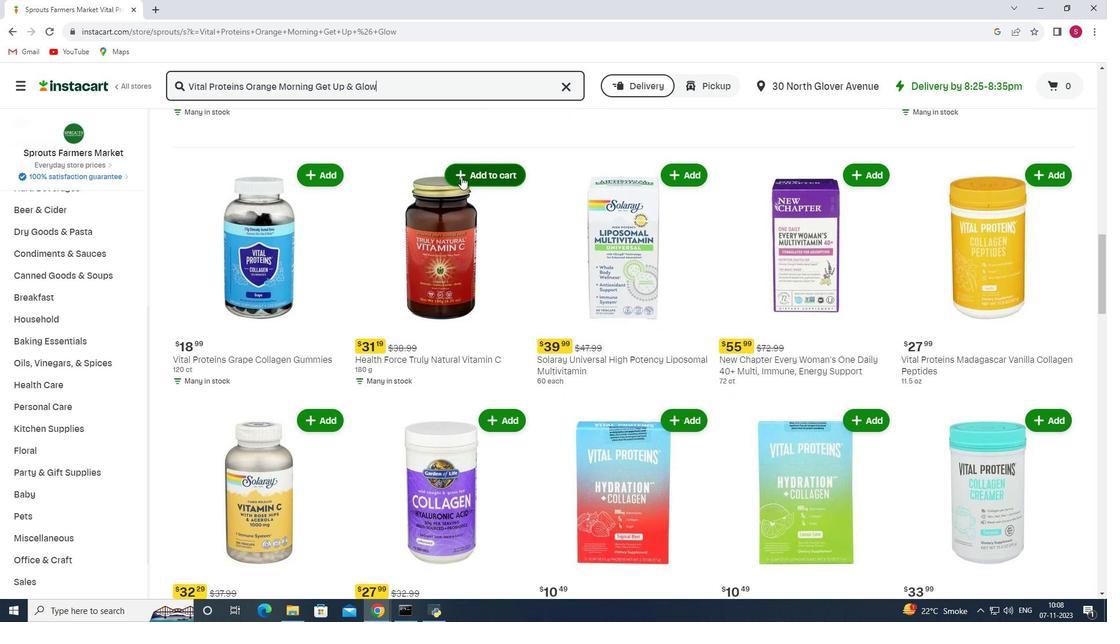 
Action: Mouse scrolled (461, 176) with delta (0, 0)
Screenshot: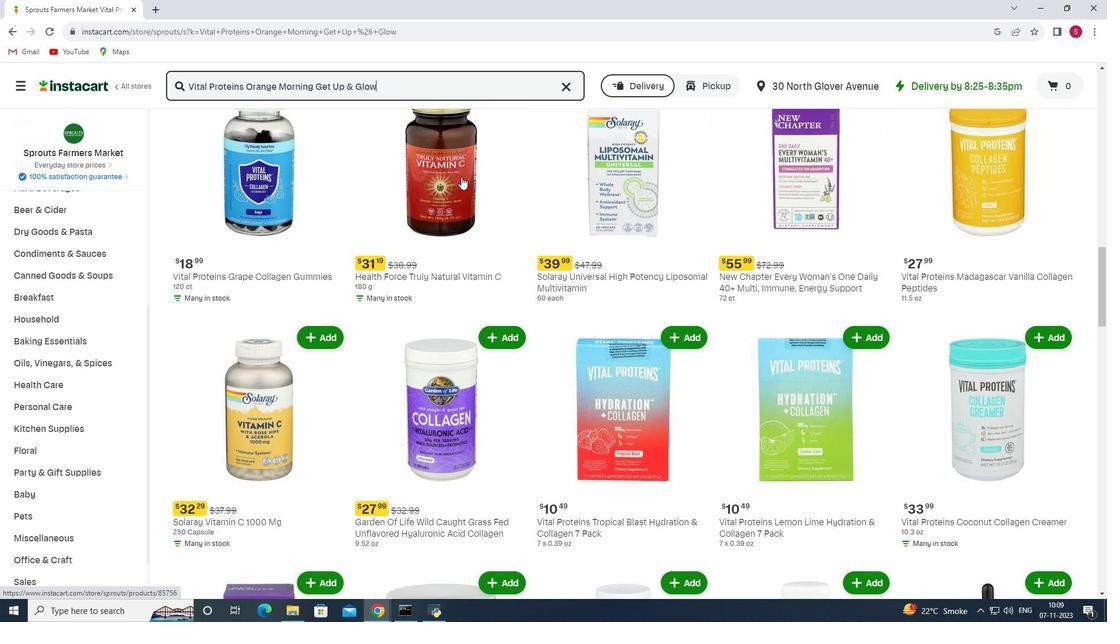 
Action: Mouse scrolled (461, 176) with delta (0, 0)
Screenshot: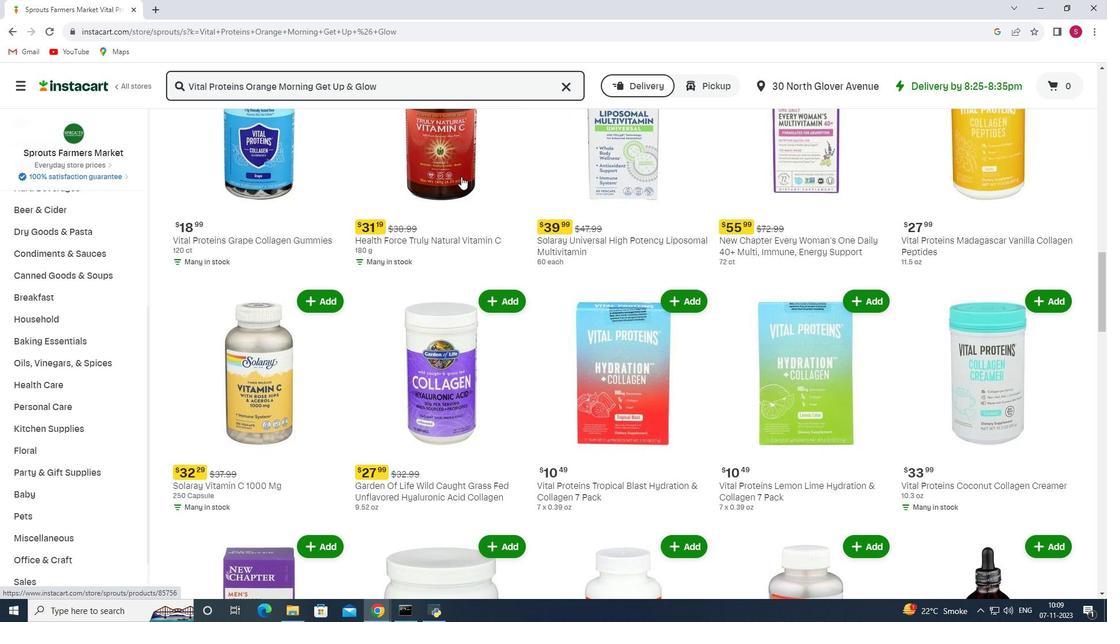 
Action: Mouse scrolled (461, 176) with delta (0, 0)
Screenshot: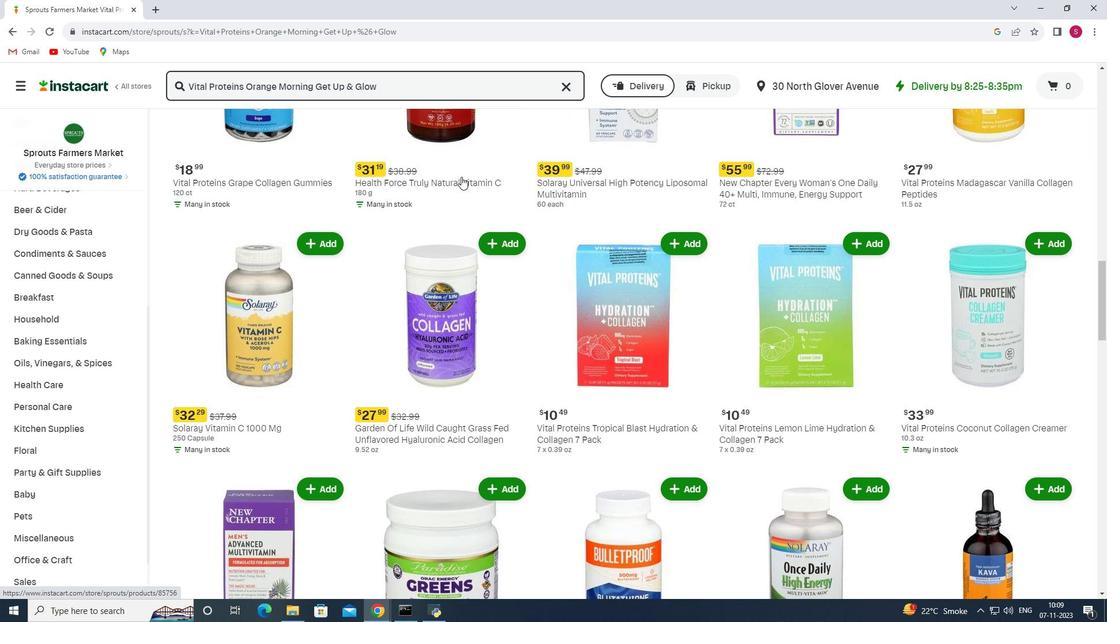 
Action: Mouse scrolled (461, 176) with delta (0, 0)
Screenshot: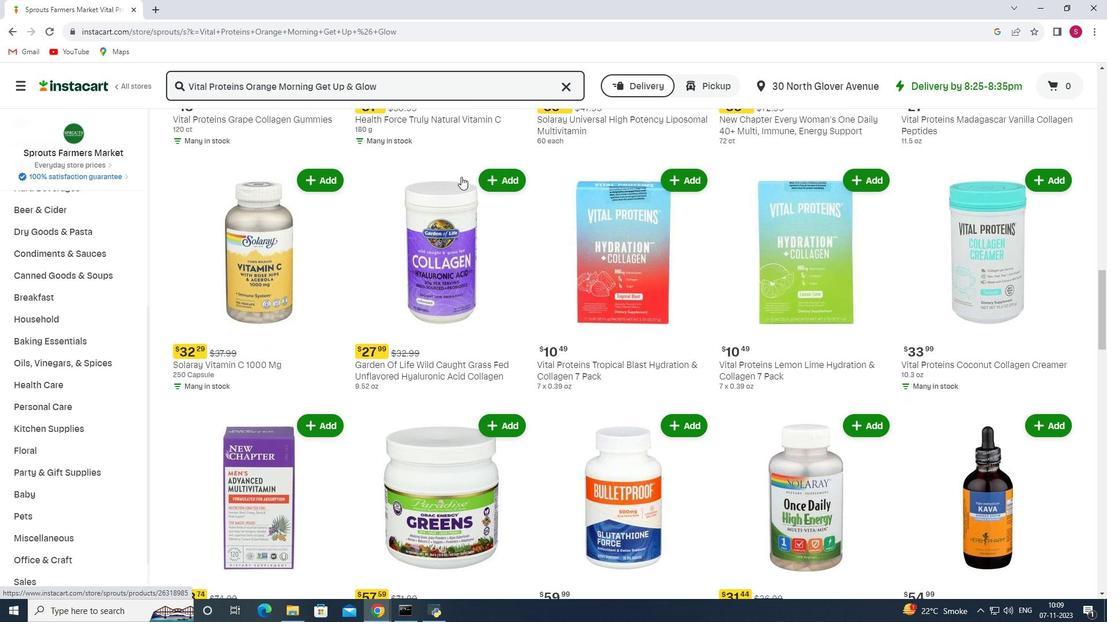 
Action: Mouse scrolled (461, 176) with delta (0, 0)
Screenshot: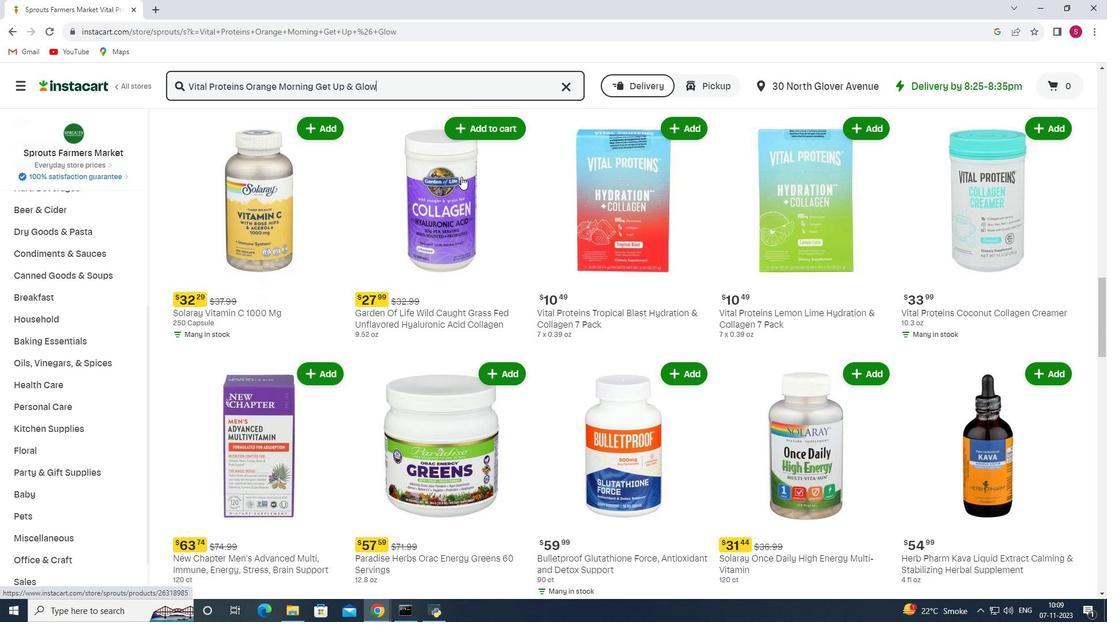 
Action: Mouse scrolled (461, 176) with delta (0, 0)
Screenshot: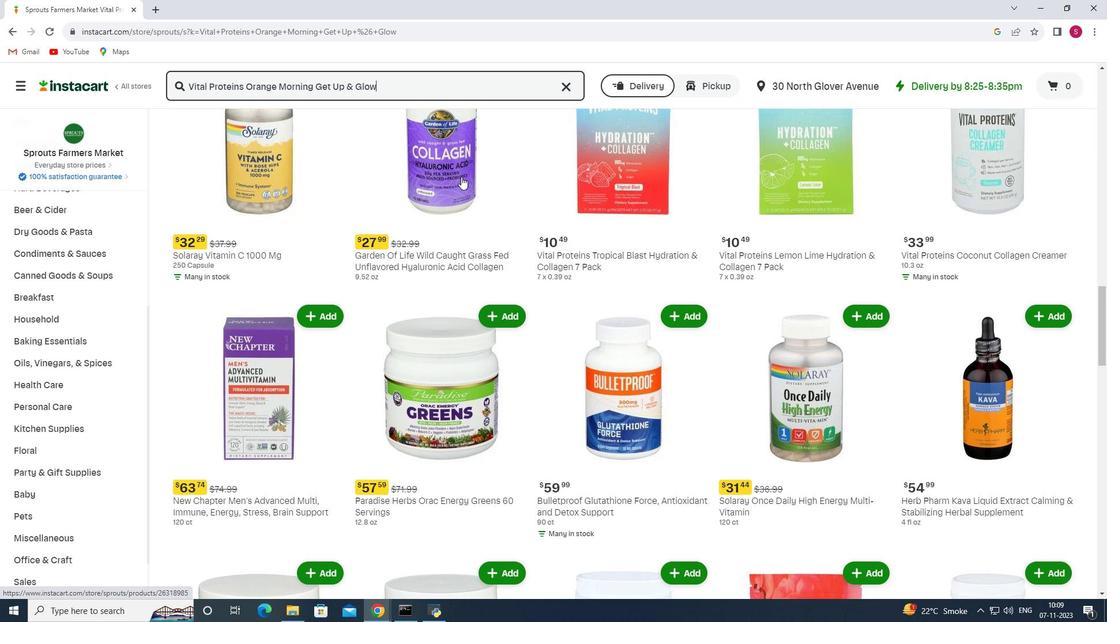
Action: Mouse scrolled (461, 176) with delta (0, 0)
Screenshot: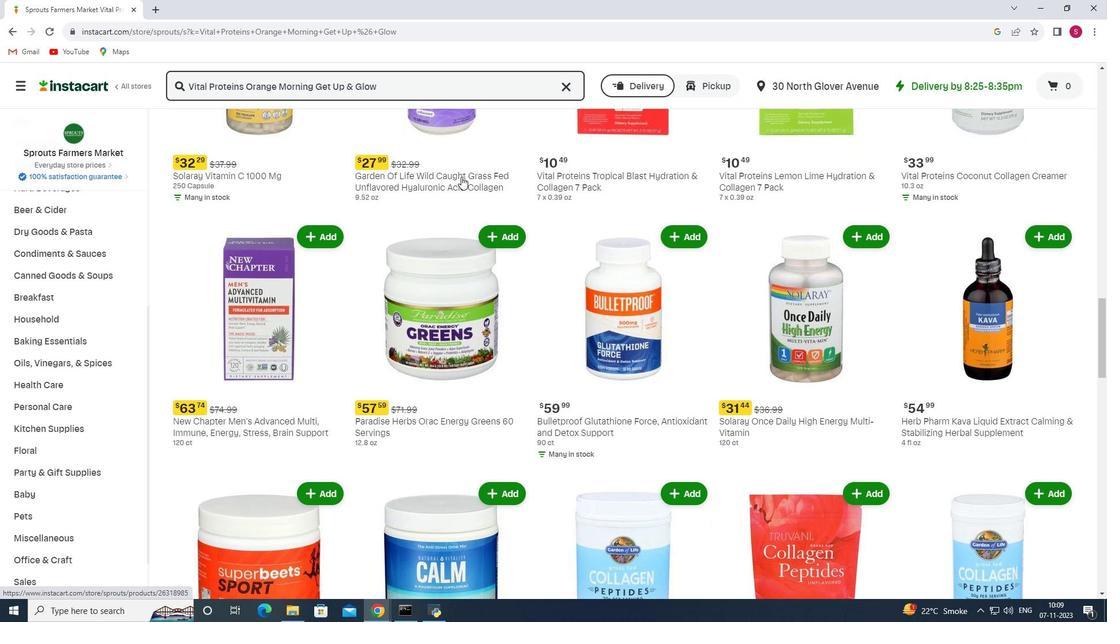 
Action: Mouse moved to (481, 184)
Screenshot: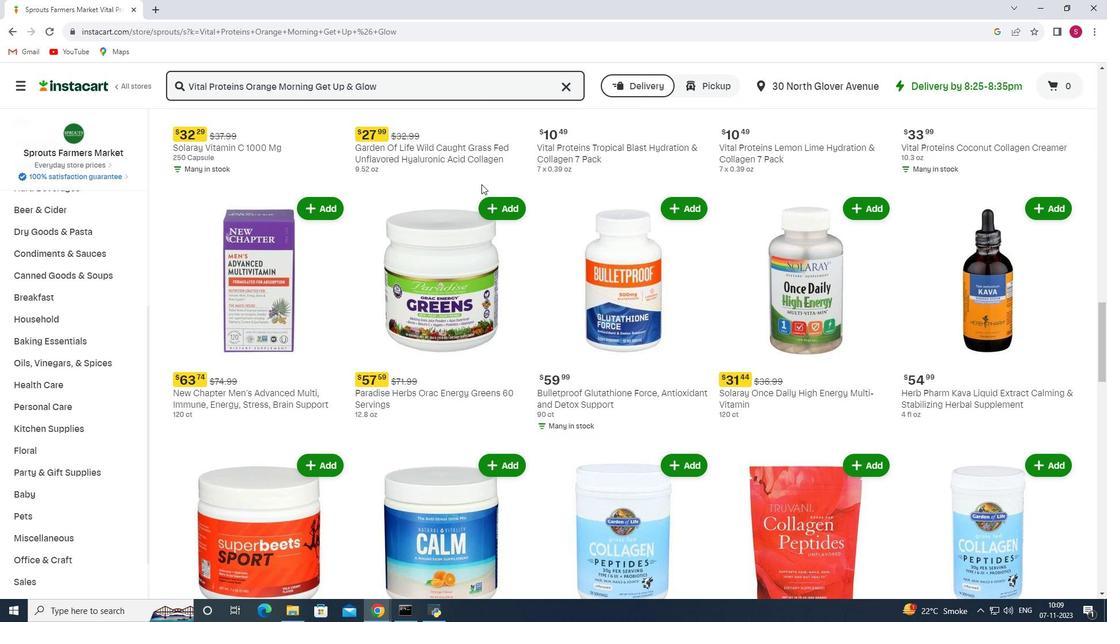 
Action: Mouse scrolled (481, 183) with delta (0, 0)
Screenshot: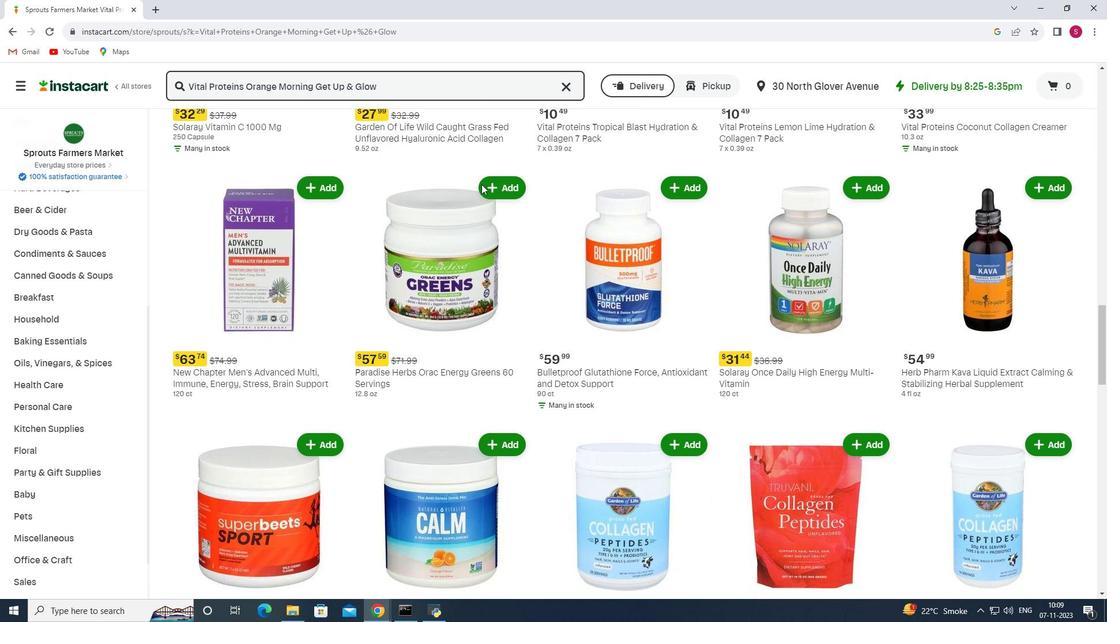 
Action: Mouse scrolled (481, 183) with delta (0, 0)
Screenshot: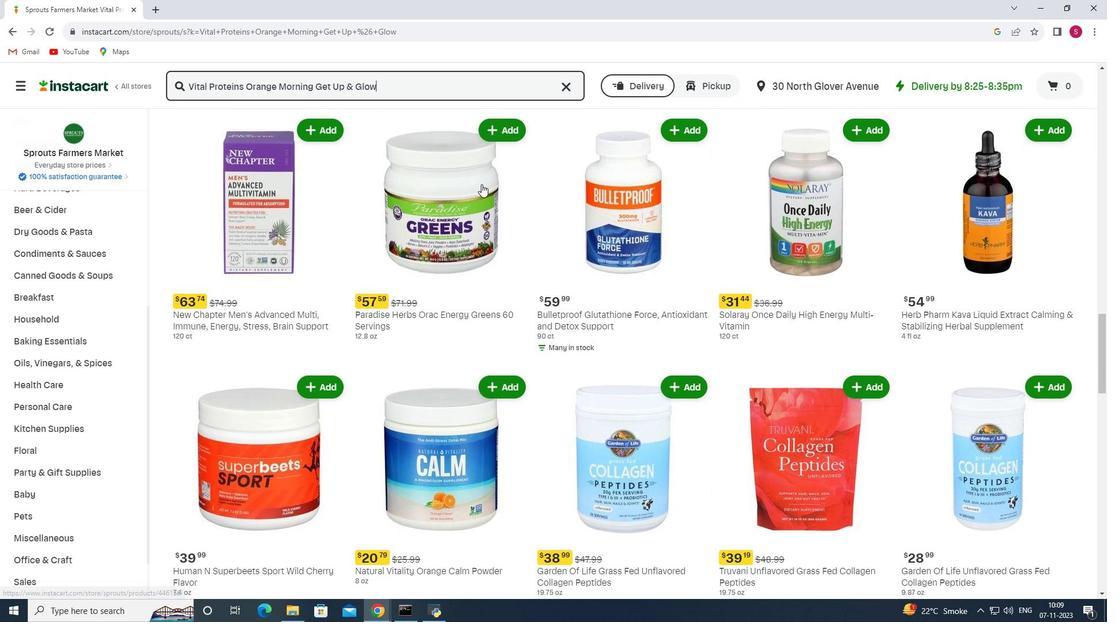 
Action: Mouse scrolled (481, 183) with delta (0, 0)
Screenshot: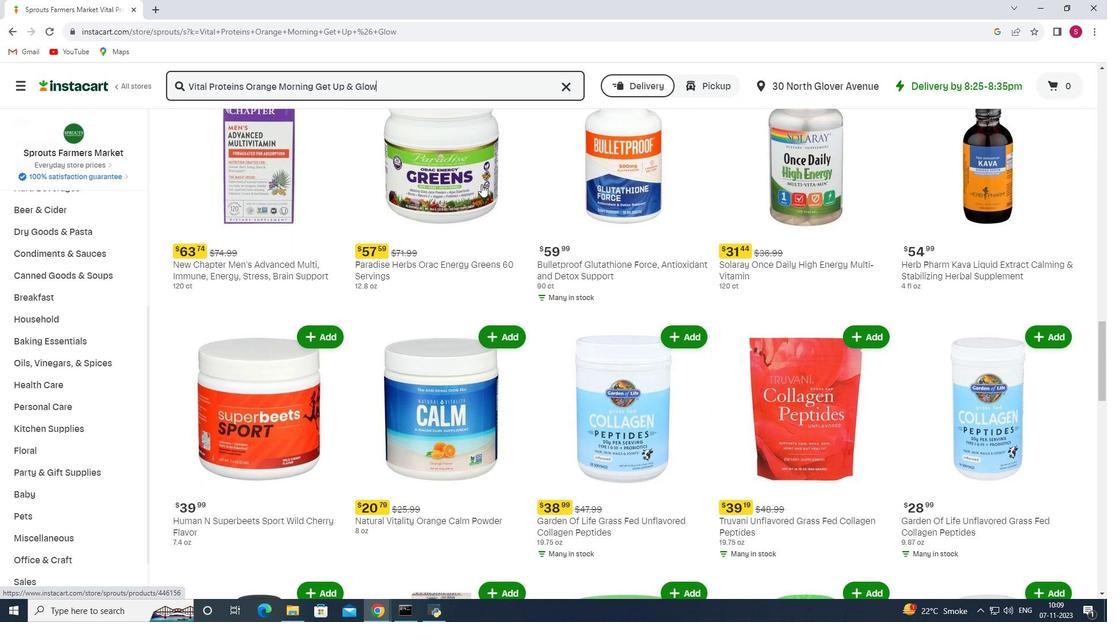 
Action: Mouse scrolled (481, 183) with delta (0, 0)
Screenshot: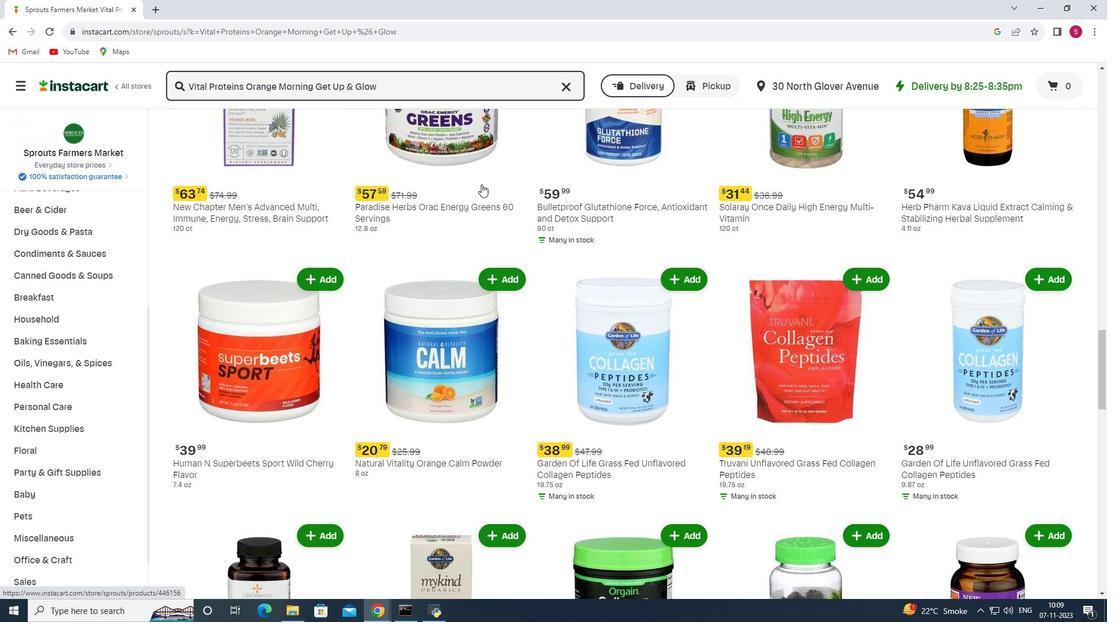 
Action: Mouse scrolled (481, 183) with delta (0, 0)
Screenshot: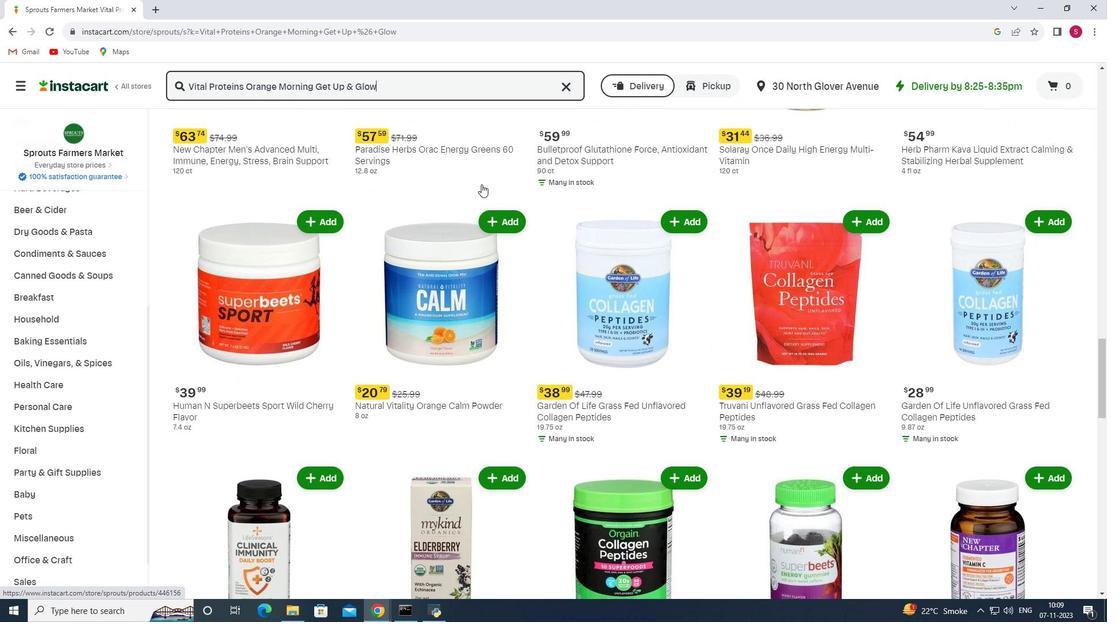 
Action: Mouse scrolled (481, 183) with delta (0, 0)
Screenshot: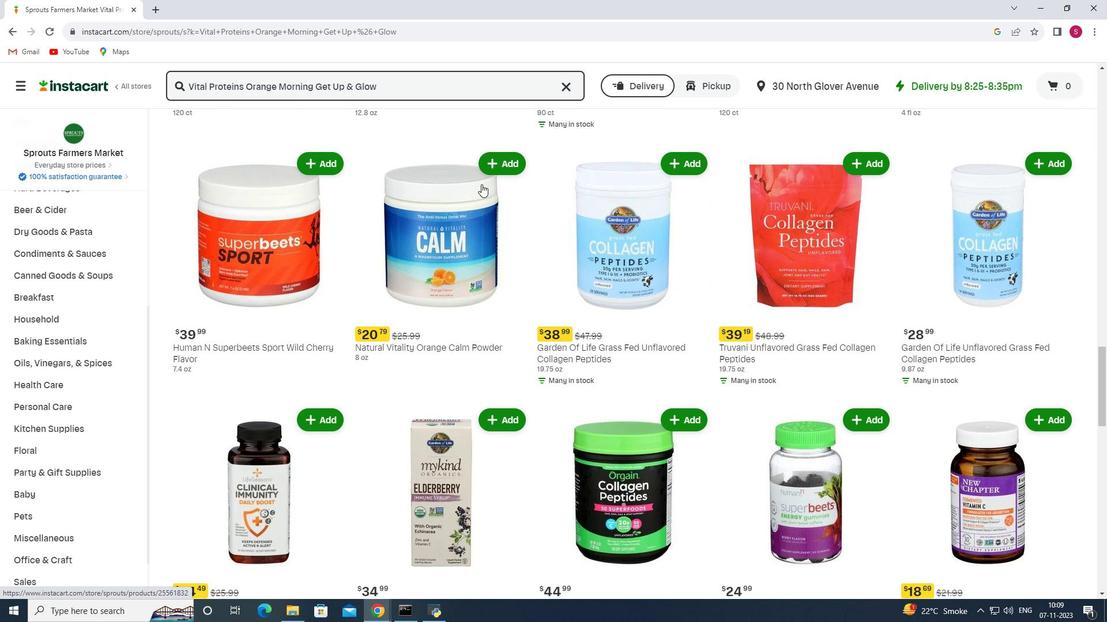 
Action: Mouse scrolled (481, 183) with delta (0, 0)
Screenshot: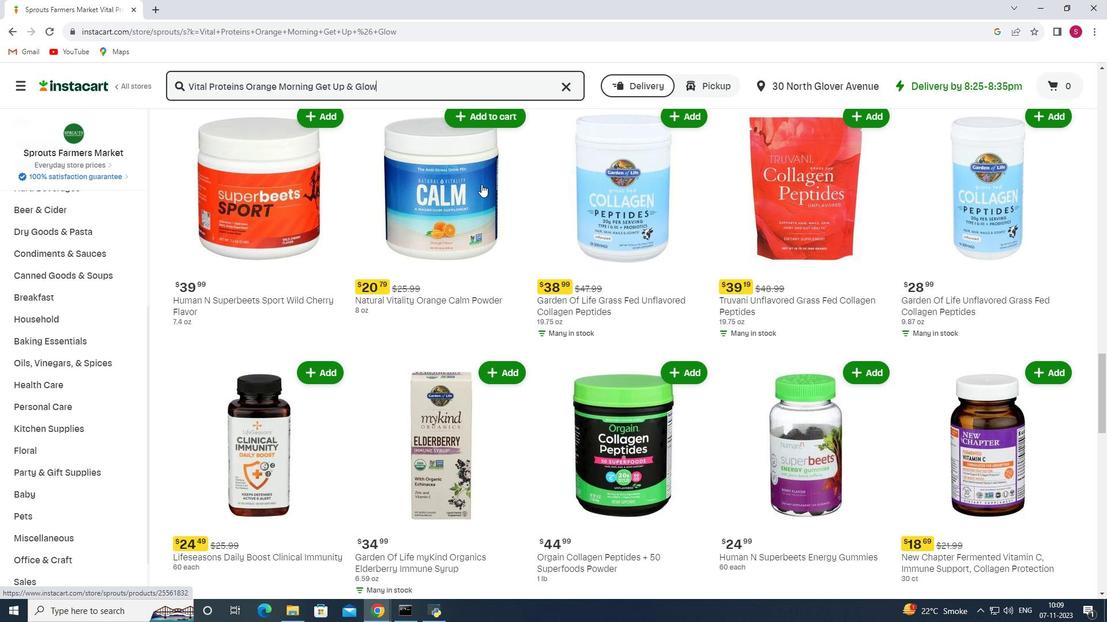 
Action: Mouse scrolled (481, 183) with delta (0, 0)
Screenshot: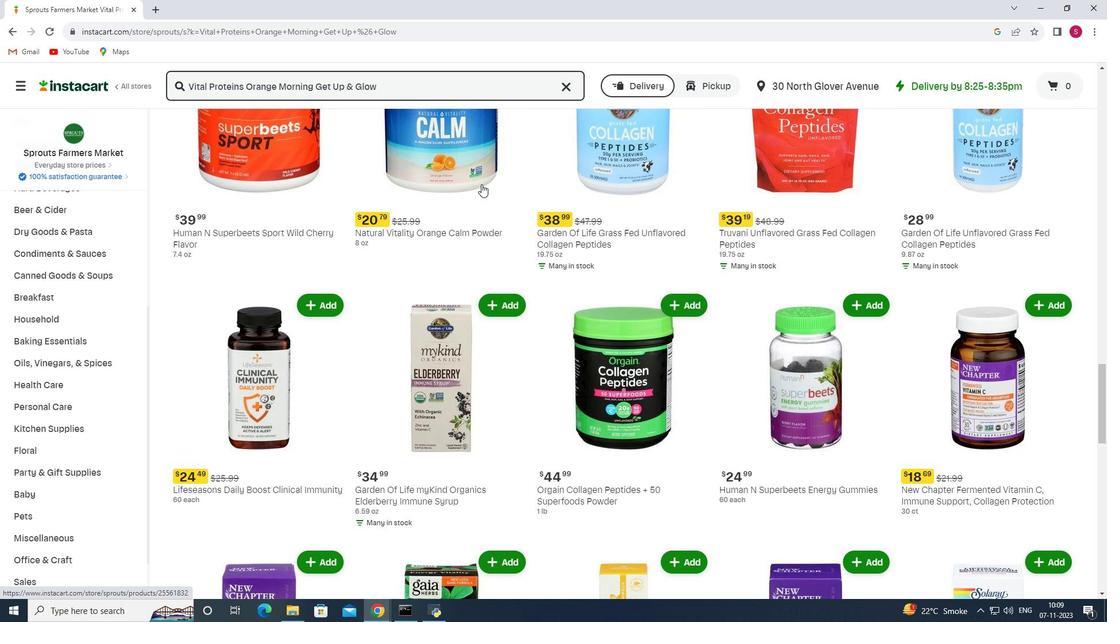 
Action: Mouse scrolled (481, 183) with delta (0, 0)
Screenshot: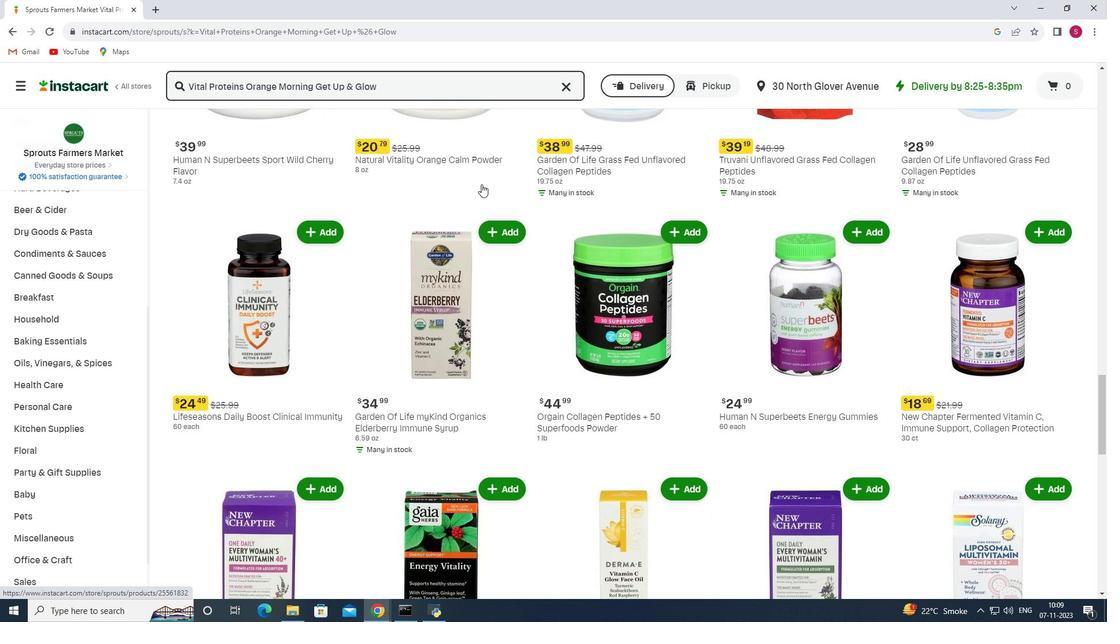 
Action: Mouse scrolled (481, 183) with delta (0, 0)
Screenshot: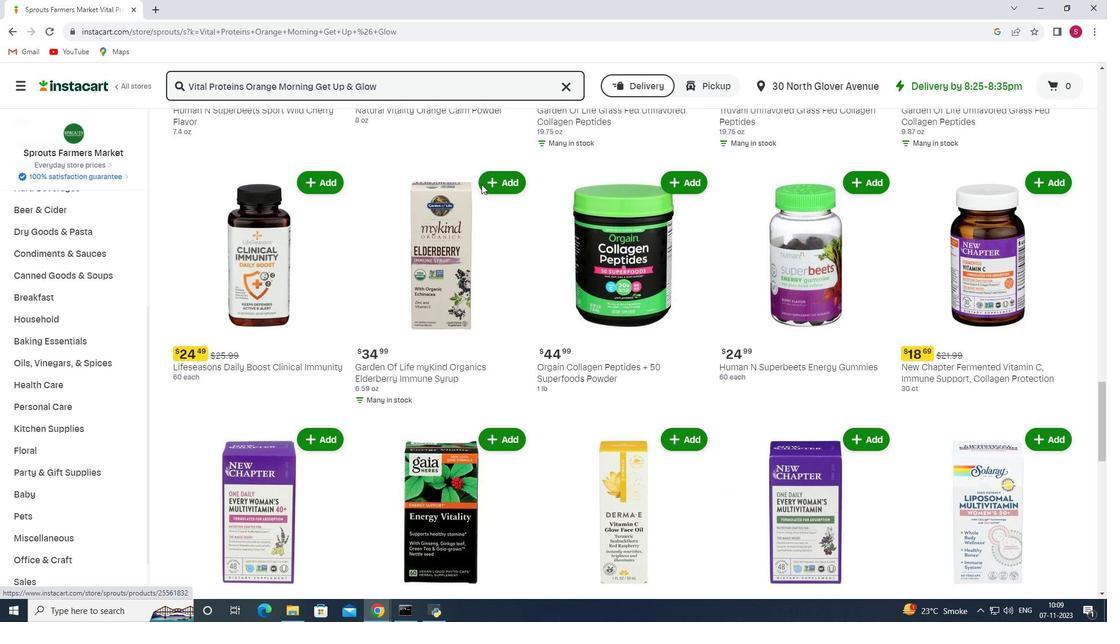 
Action: Mouse scrolled (481, 183) with delta (0, 0)
Screenshot: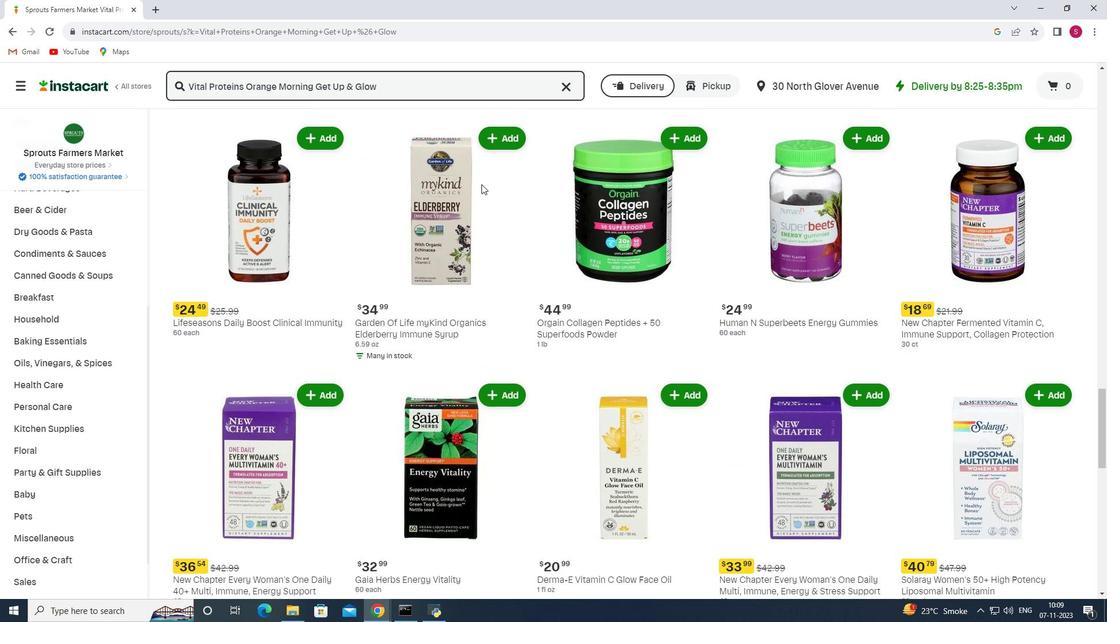
Action: Mouse scrolled (481, 183) with delta (0, 0)
Screenshot: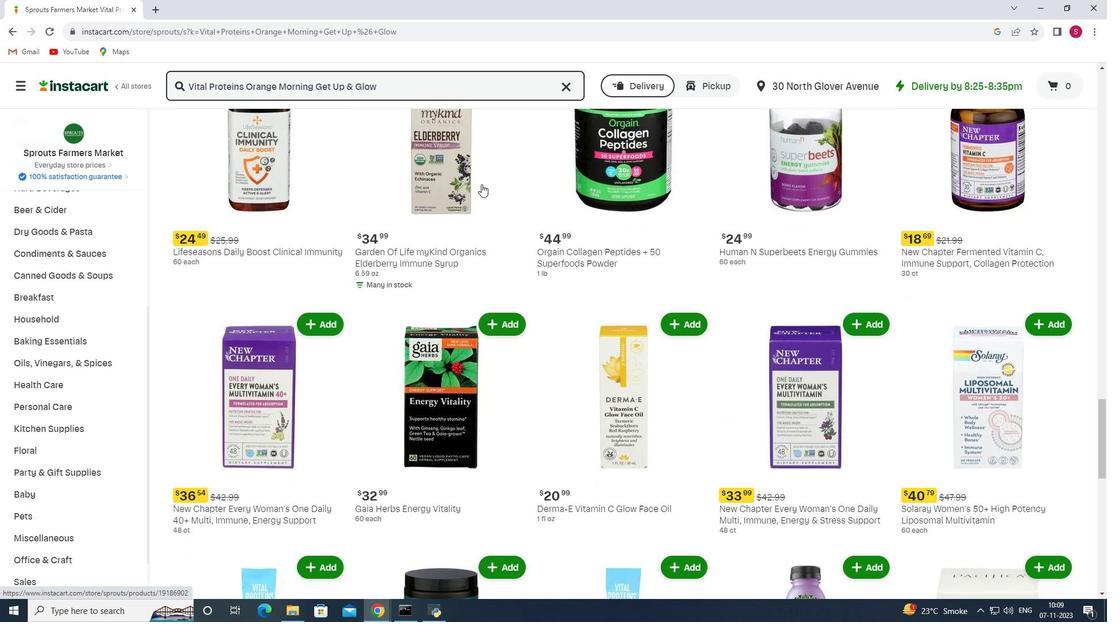 
Action: Mouse scrolled (481, 183) with delta (0, 0)
Screenshot: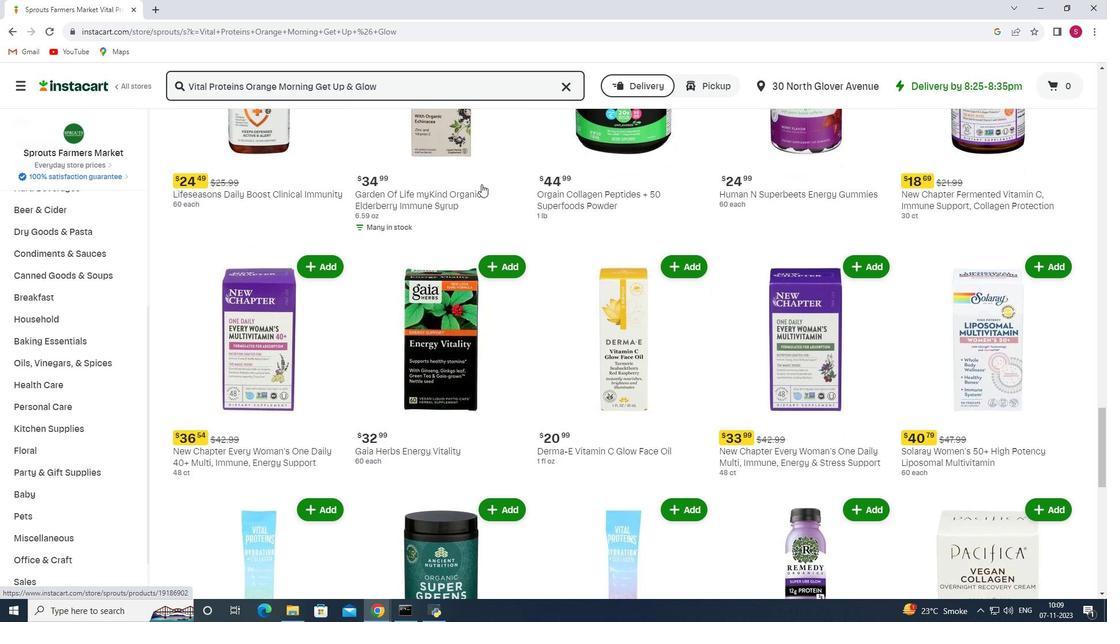 
Action: Mouse scrolled (481, 183) with delta (0, 0)
Screenshot: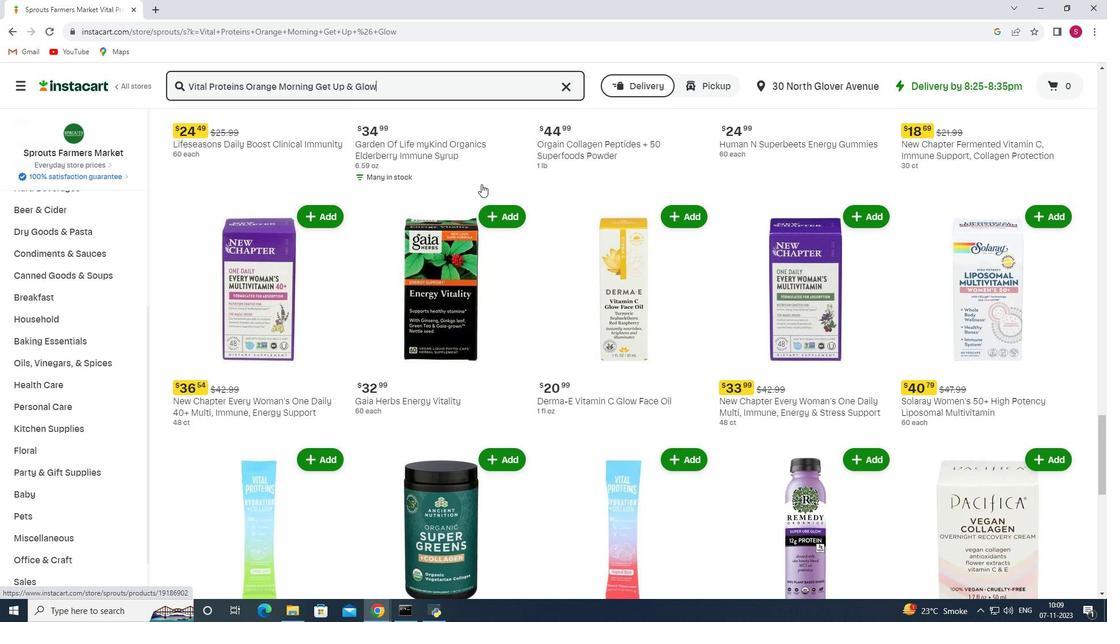 
Action: Mouse scrolled (481, 183) with delta (0, 0)
Screenshot: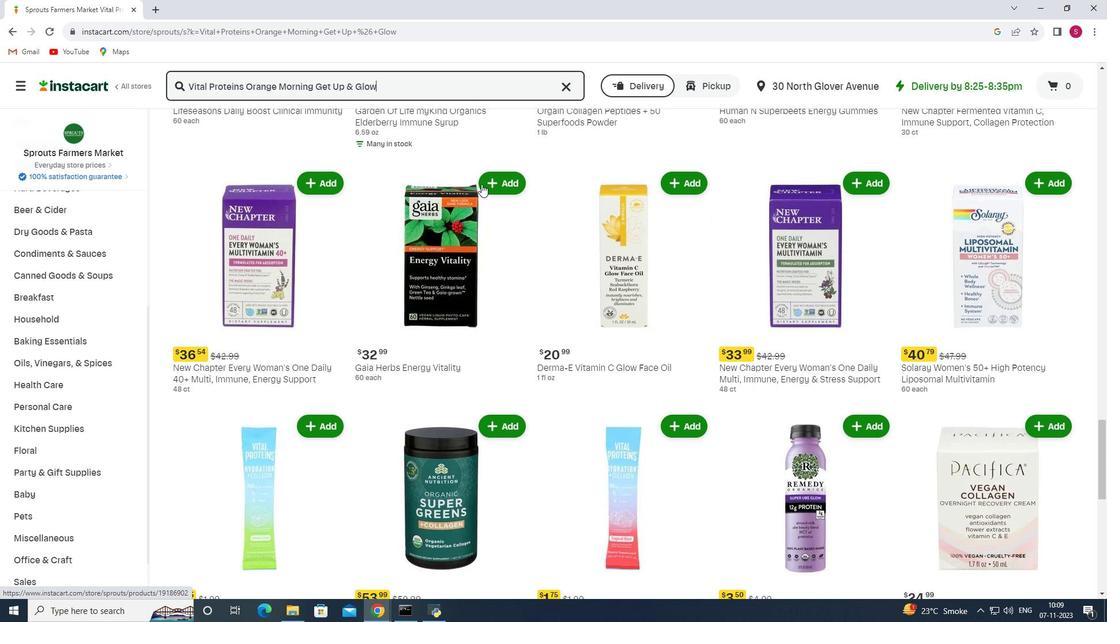 
Action: Mouse scrolled (481, 183) with delta (0, 0)
Screenshot: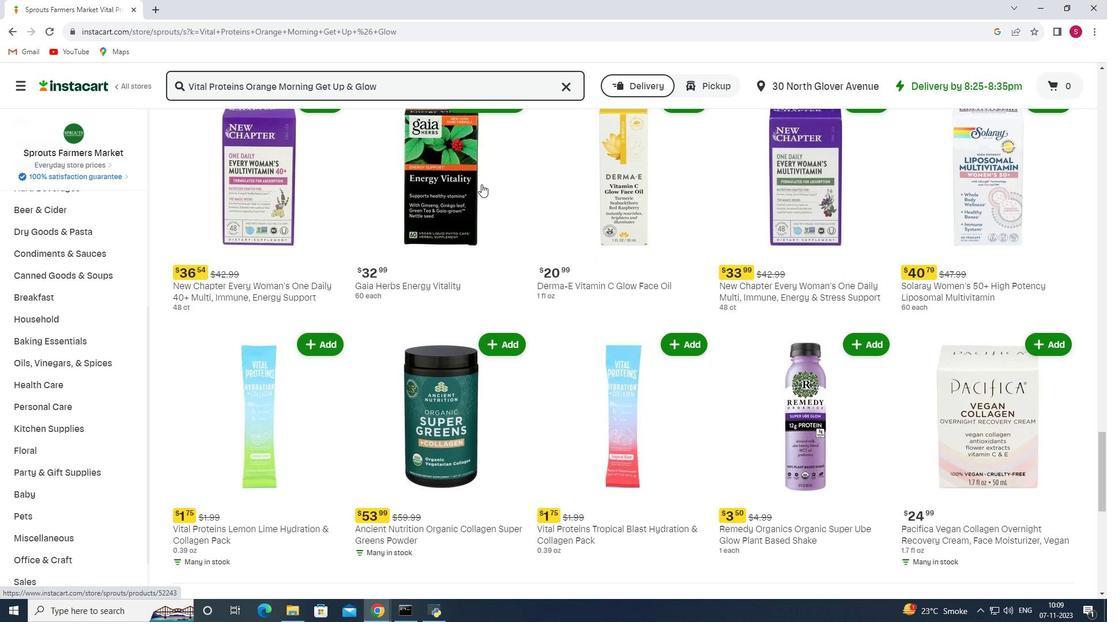 
Action: Mouse scrolled (481, 183) with delta (0, 0)
Screenshot: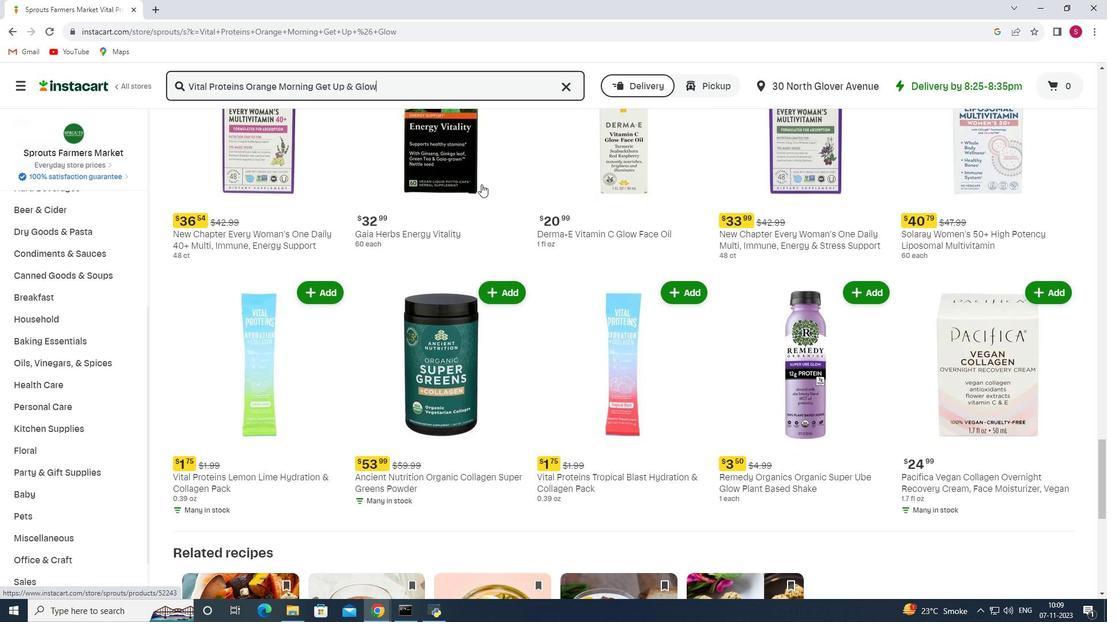 
Action: Mouse scrolled (481, 183) with delta (0, 0)
Screenshot: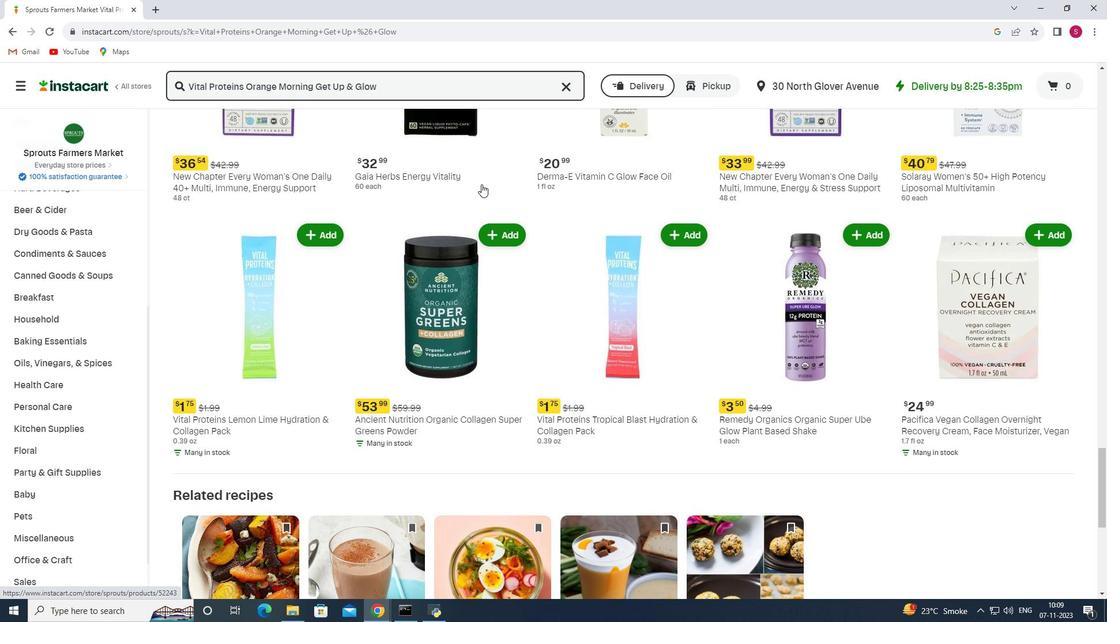 
Action: Mouse scrolled (481, 183) with delta (0, 0)
Screenshot: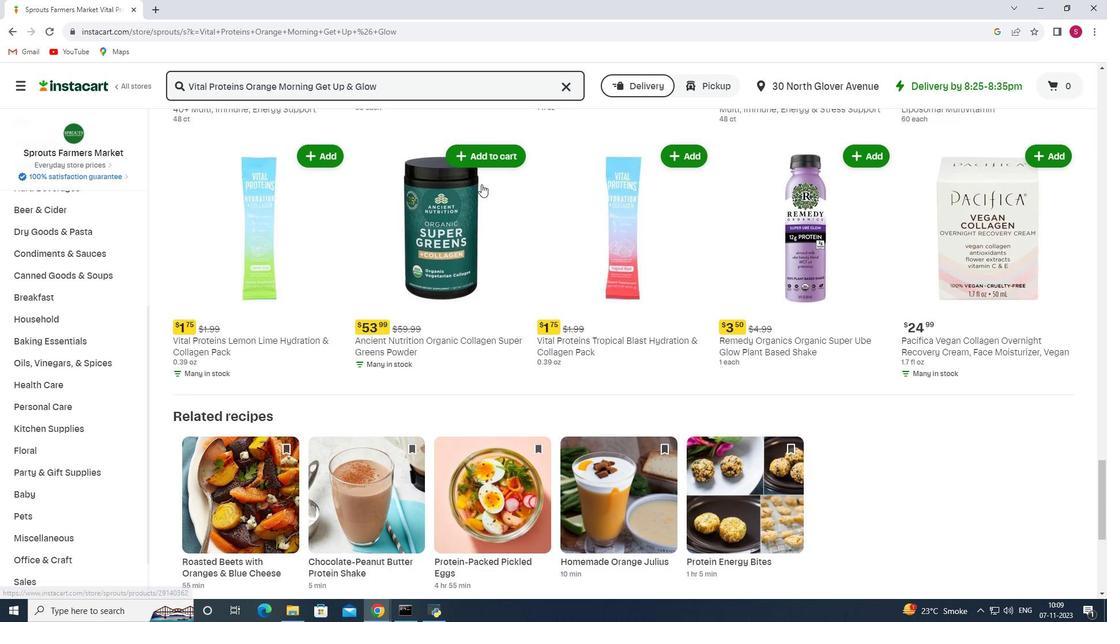
Action: Mouse scrolled (481, 183) with delta (0, 0)
Screenshot: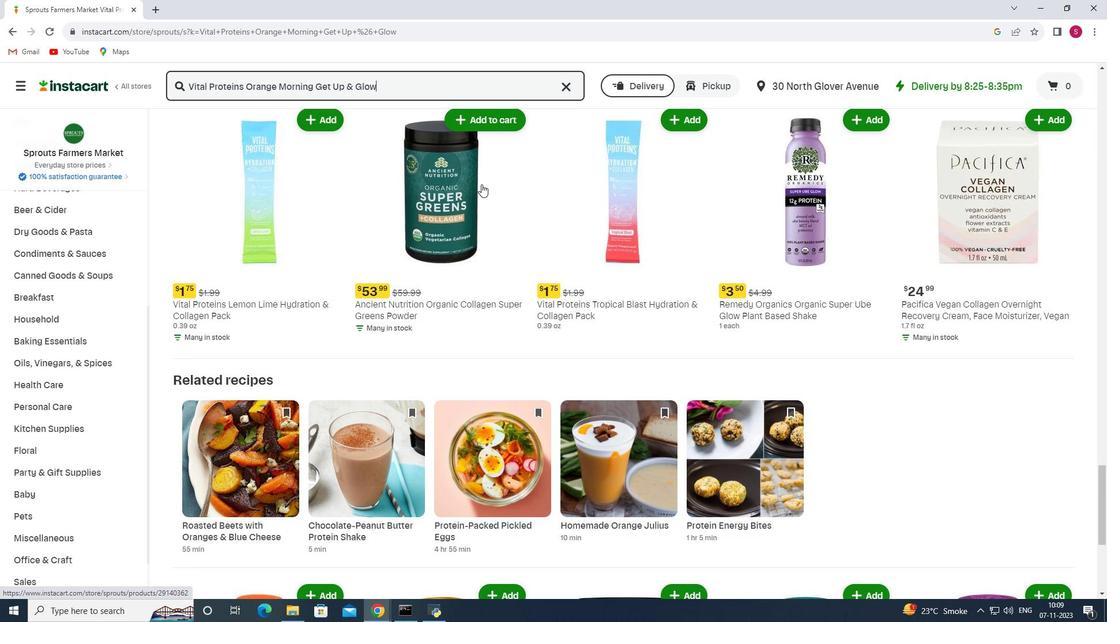 
Action: Mouse scrolled (481, 183) with delta (0, 0)
Screenshot: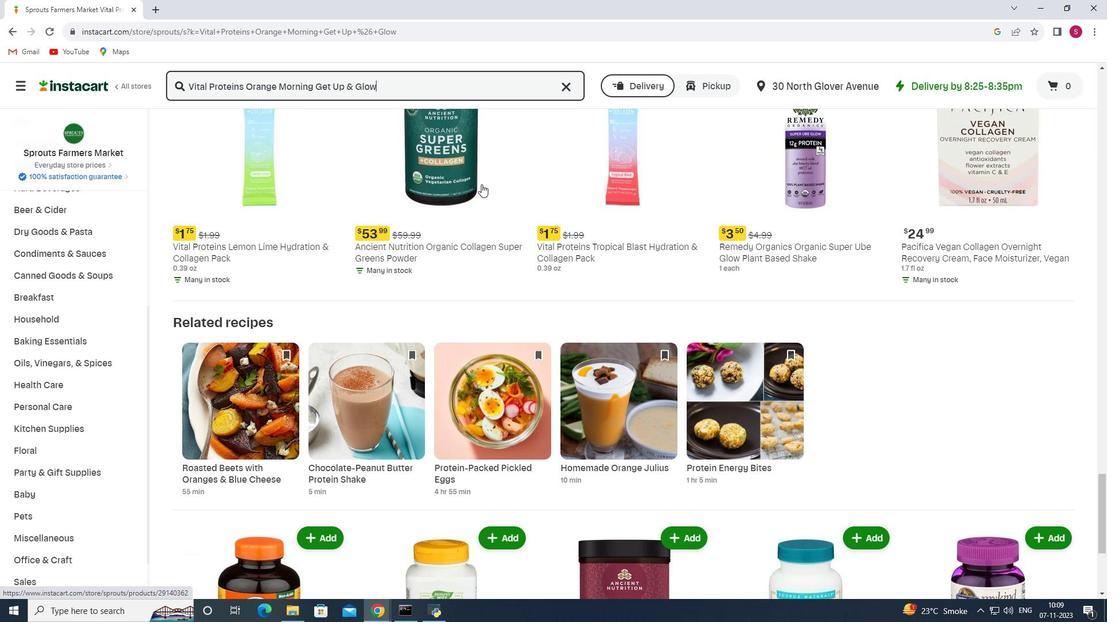 
Action: Mouse scrolled (481, 183) with delta (0, 0)
Screenshot: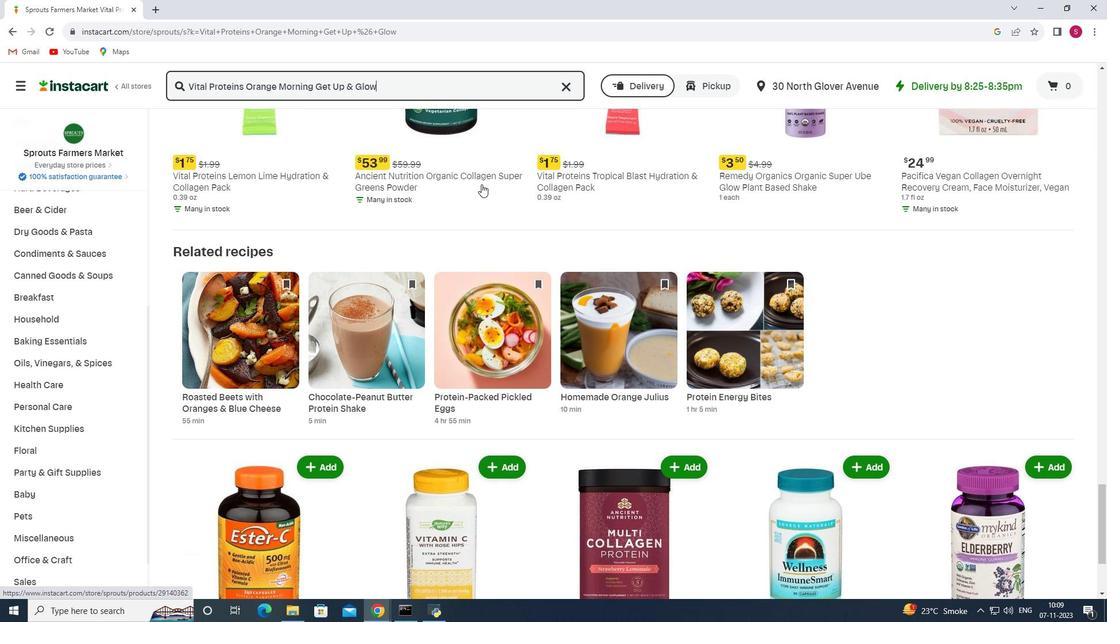 
Action: Mouse scrolled (481, 183) with delta (0, 0)
Screenshot: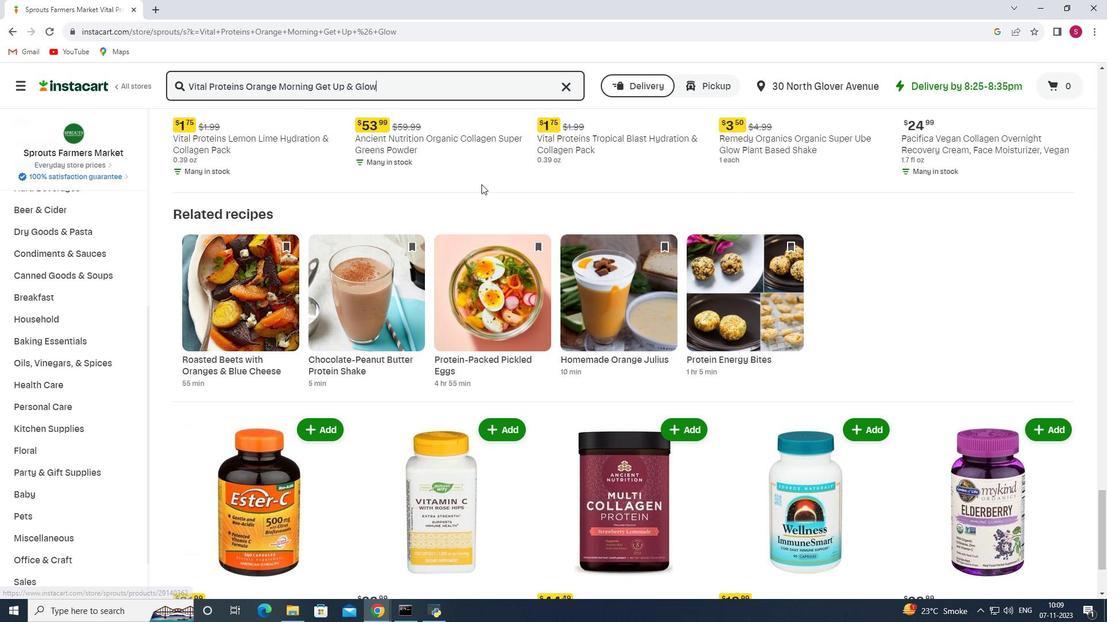 
Action: Mouse scrolled (481, 183) with delta (0, 0)
Screenshot: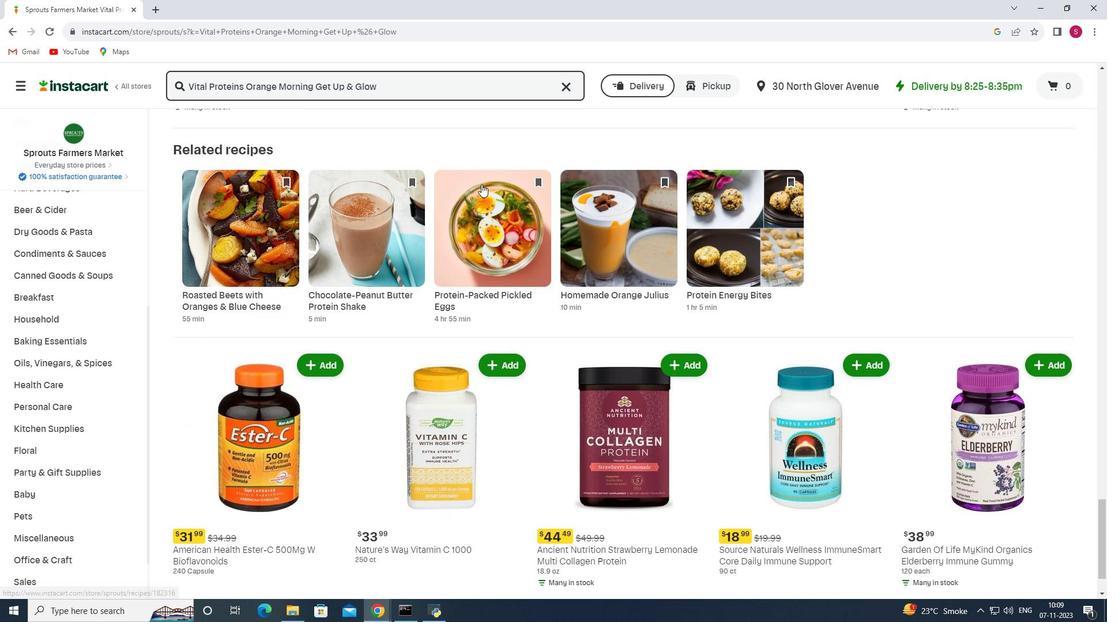 
Action: Mouse scrolled (481, 183) with delta (0, 0)
Screenshot: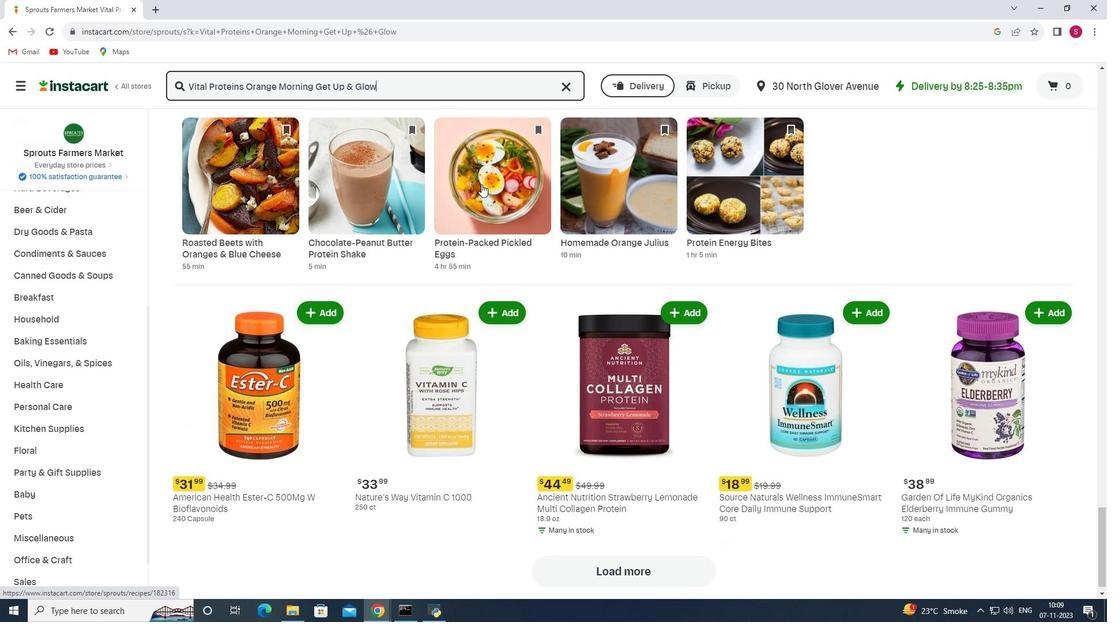 
Action: Mouse scrolled (481, 183) with delta (0, 0)
Screenshot: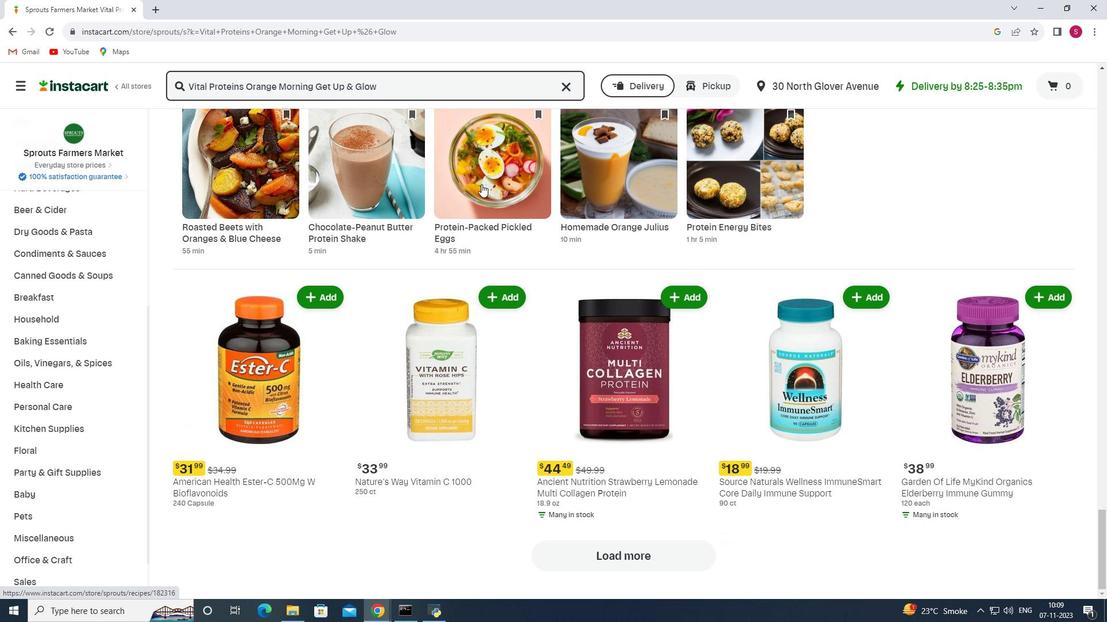 
